 Task: Create a due date automation trigger when advanced on, on the monday of the week before a card is due add basic without the blue label at 11:00 AM.
Action: Mouse moved to (1009, 76)
Screenshot: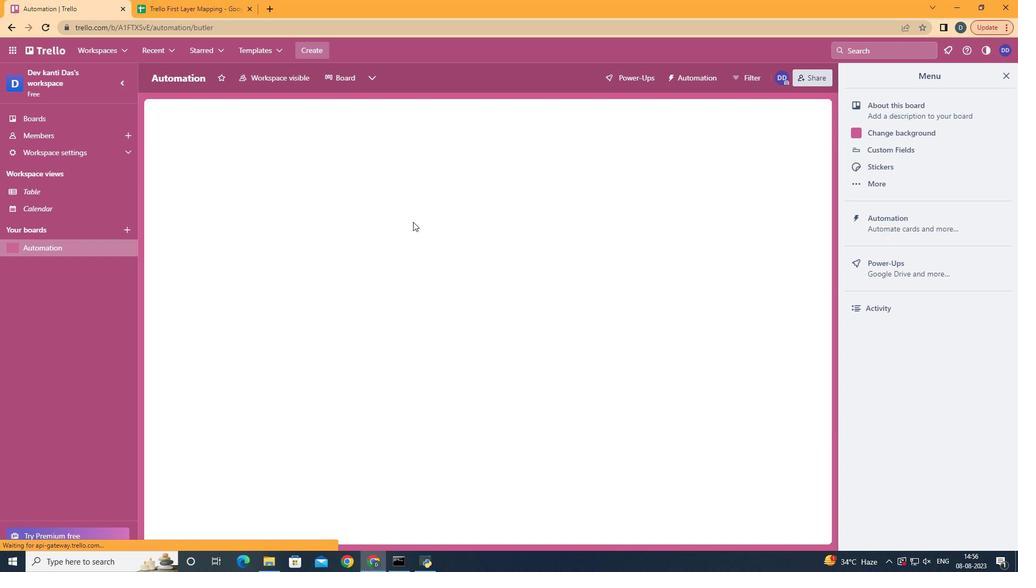 
Action: Mouse pressed left at (1009, 76)
Screenshot: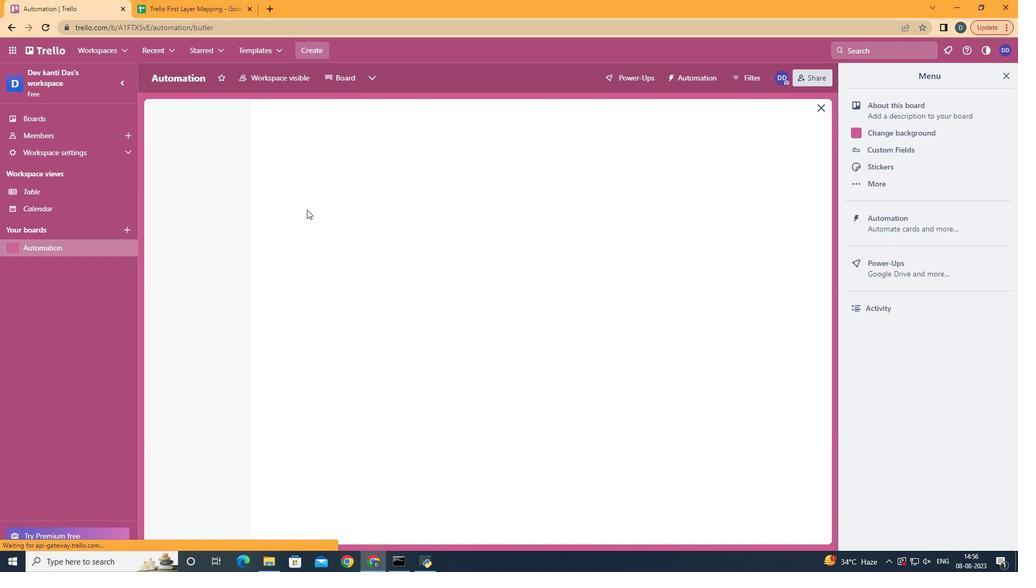 
Action: Mouse moved to (927, 229)
Screenshot: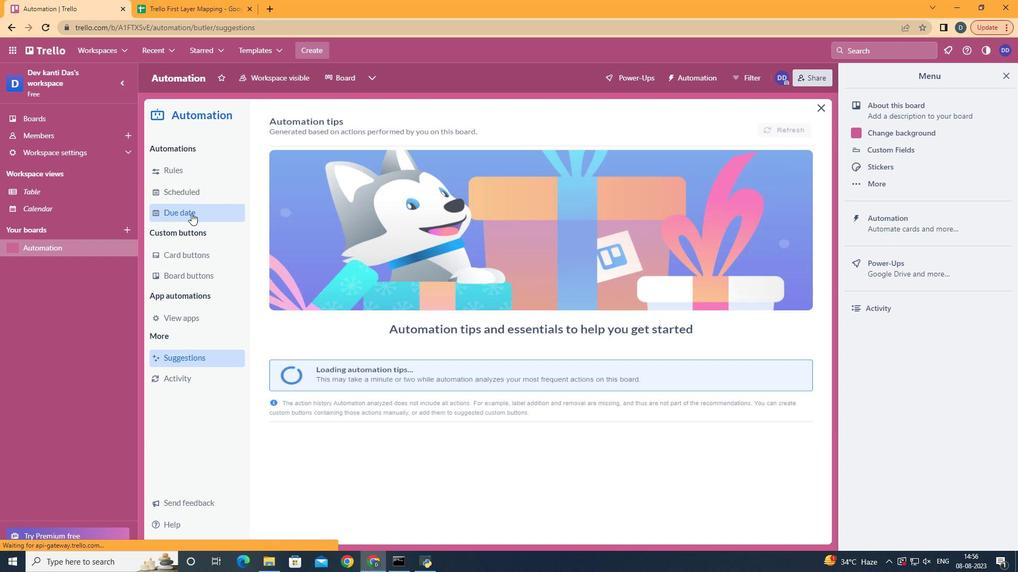 
Action: Mouse pressed left at (927, 229)
Screenshot: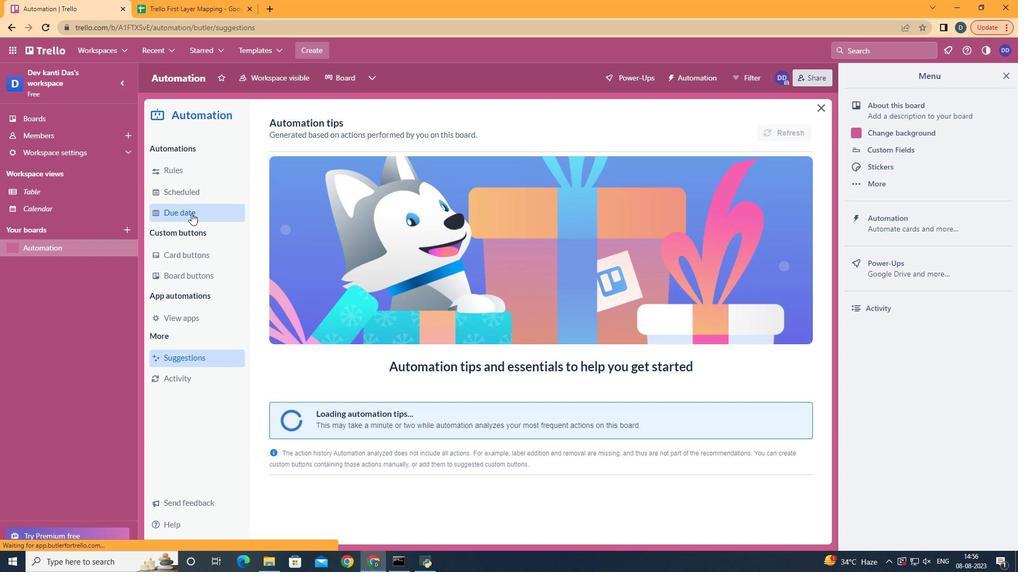 
Action: Mouse moved to (175, 208)
Screenshot: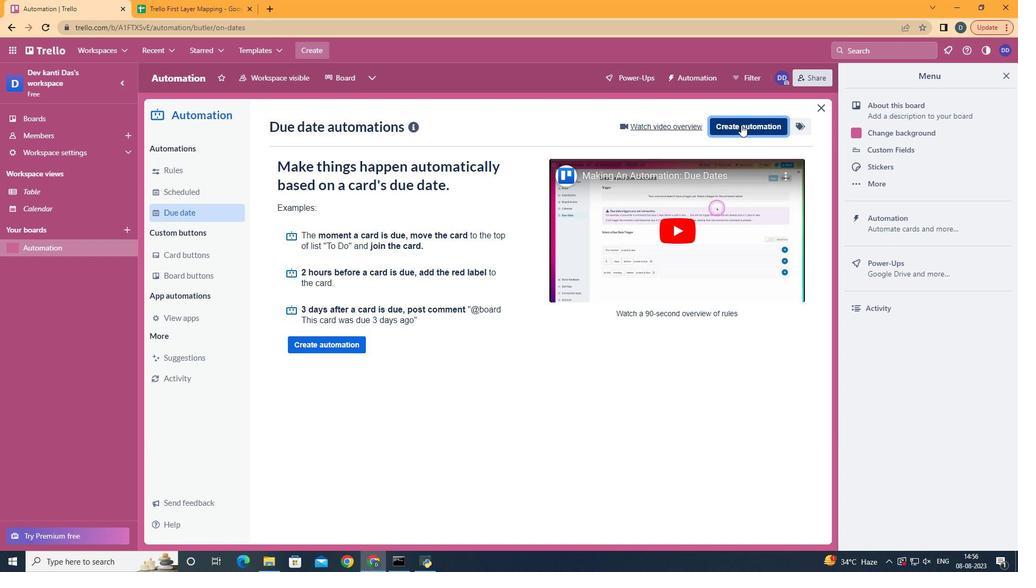 
Action: Mouse pressed left at (175, 208)
Screenshot: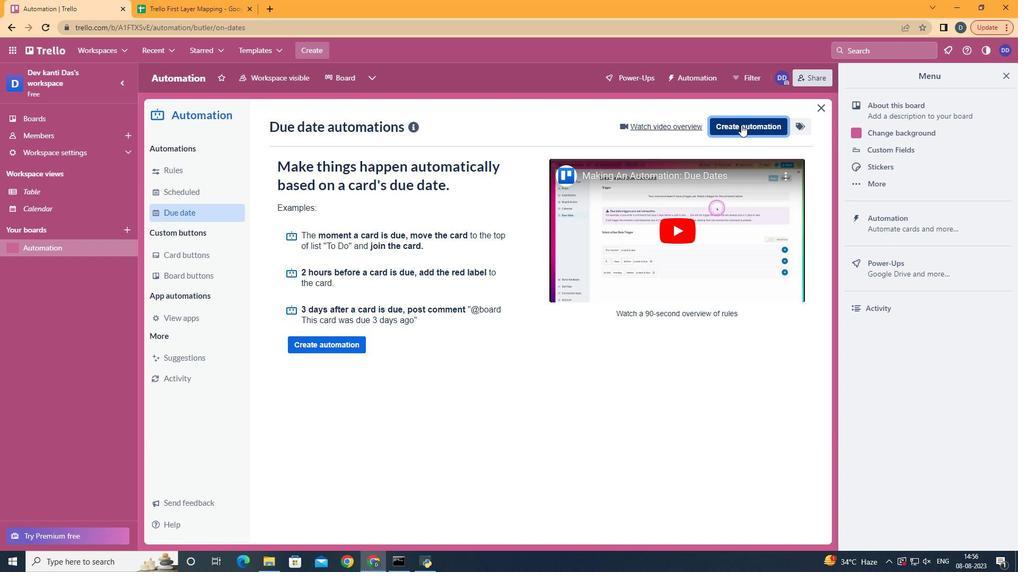 
Action: Mouse moved to (753, 126)
Screenshot: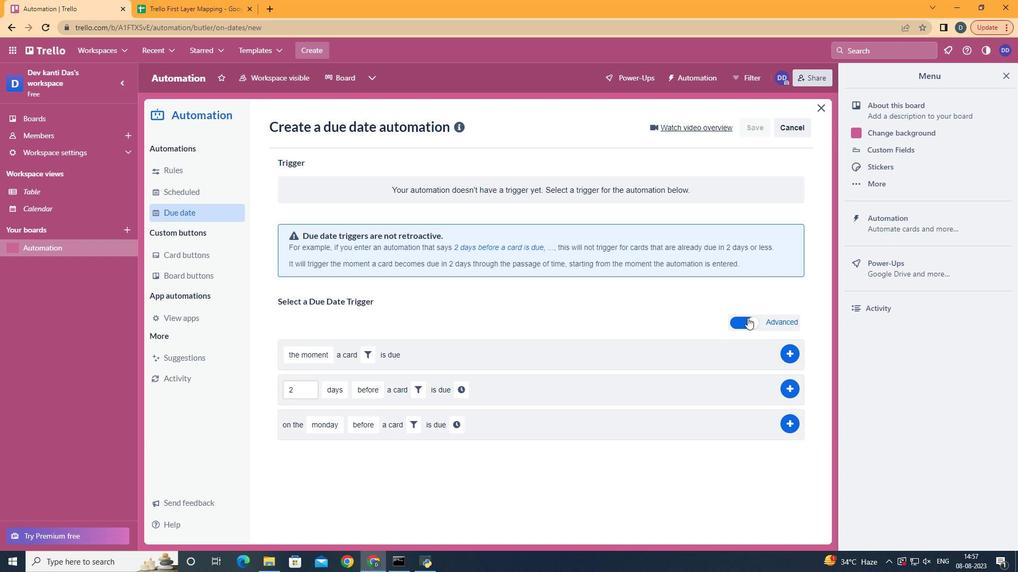 
Action: Mouse pressed left at (753, 126)
Screenshot: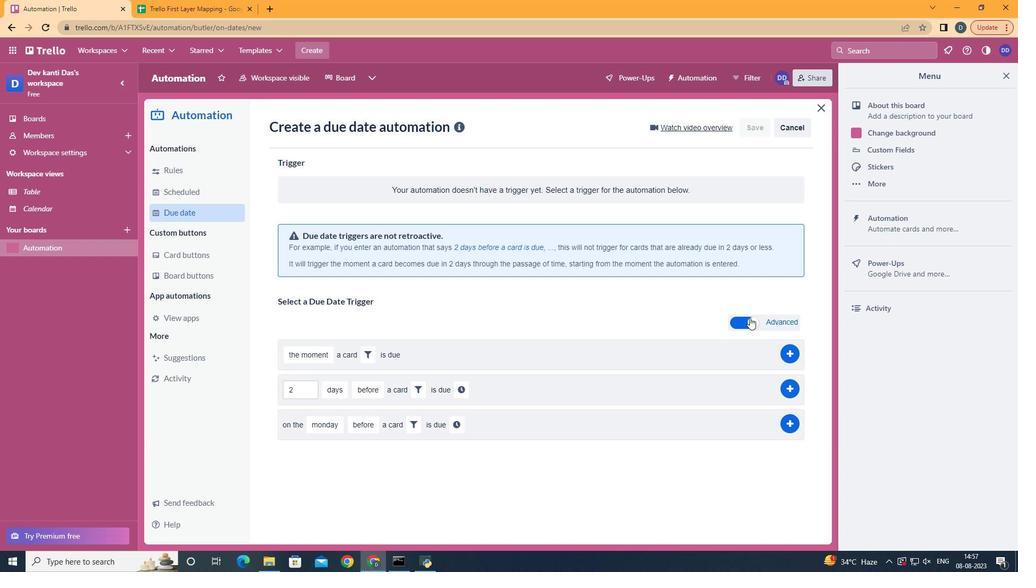 
Action: Mouse moved to (547, 228)
Screenshot: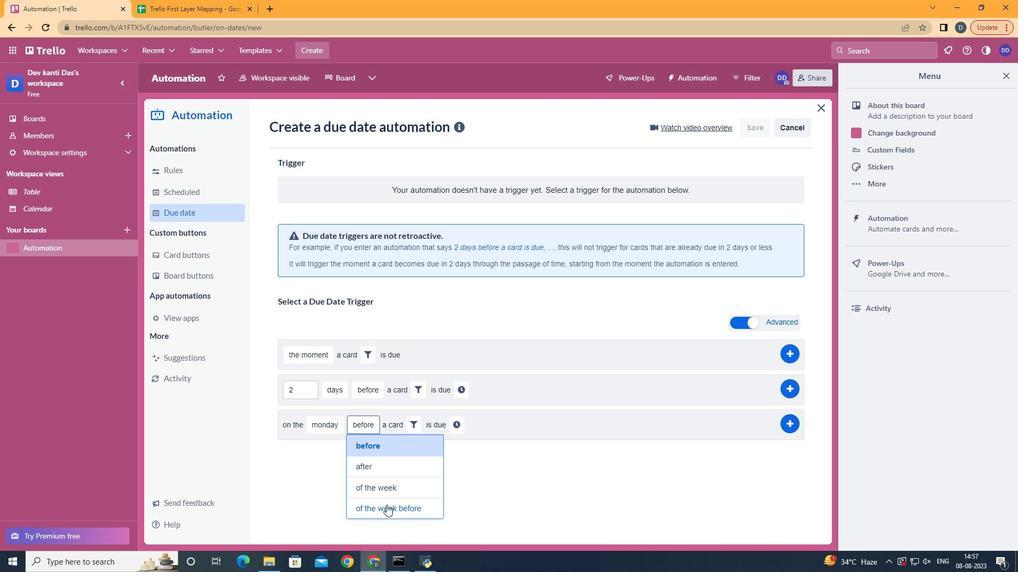 
Action: Mouse pressed left at (547, 228)
Screenshot: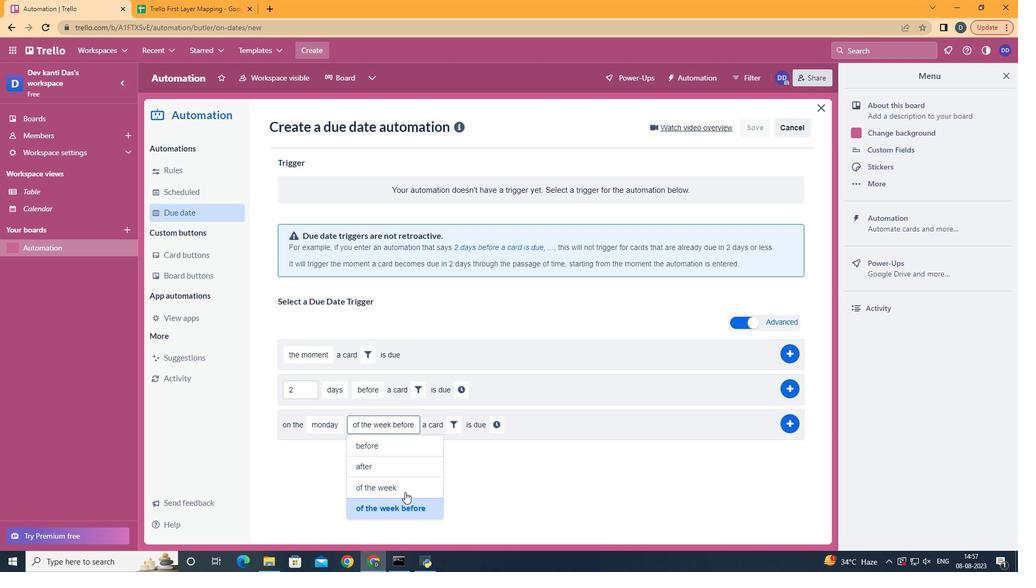 
Action: Mouse moved to (343, 277)
Screenshot: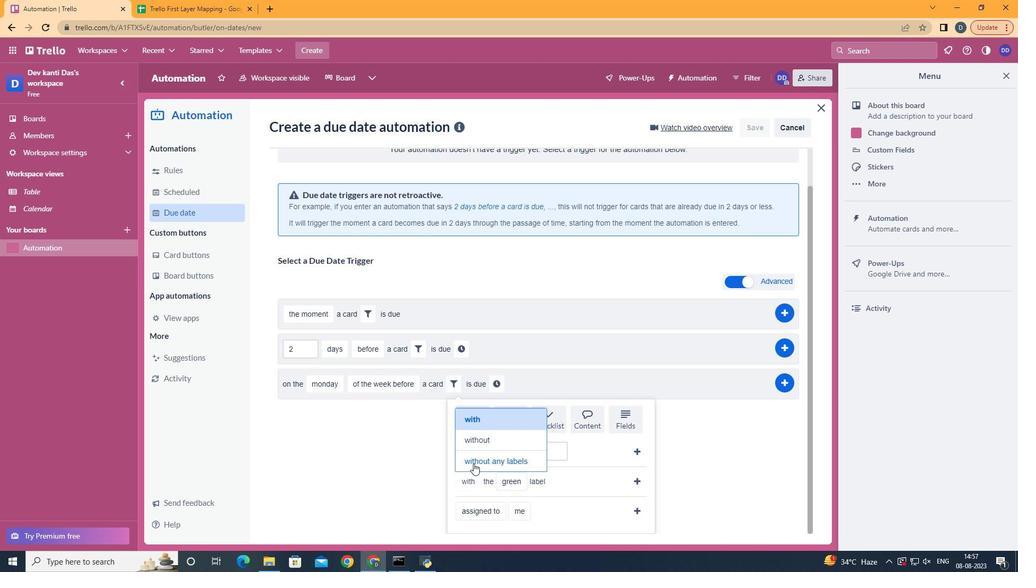 
Action: Mouse pressed left at (343, 277)
Screenshot: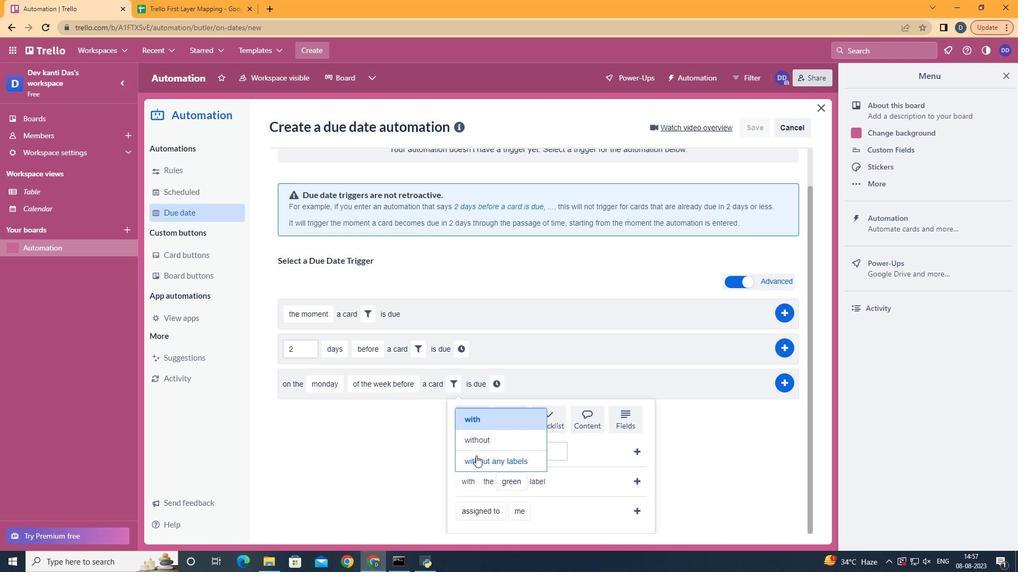 
Action: Mouse moved to (380, 512)
Screenshot: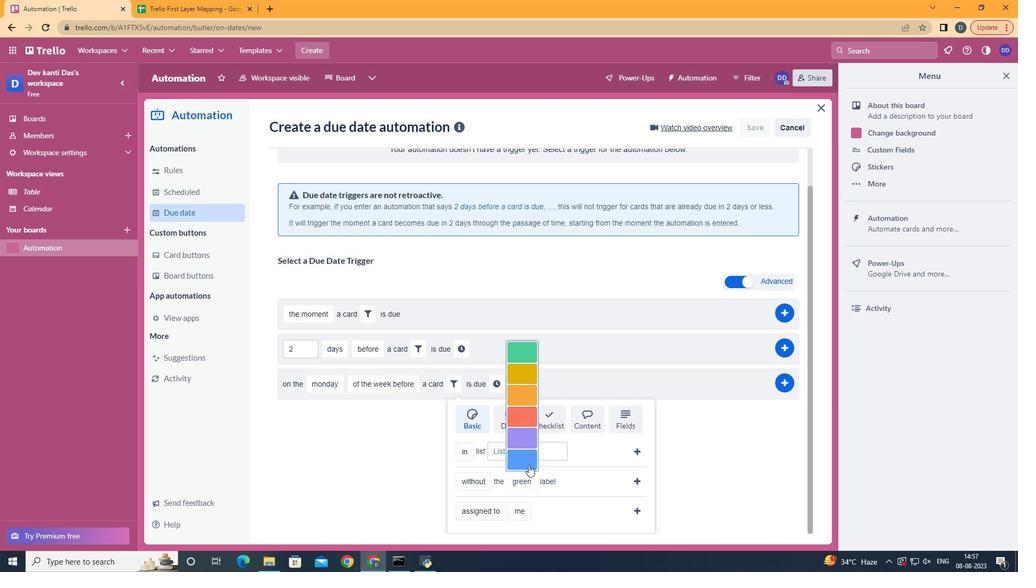 
Action: Mouse pressed left at (380, 512)
Screenshot: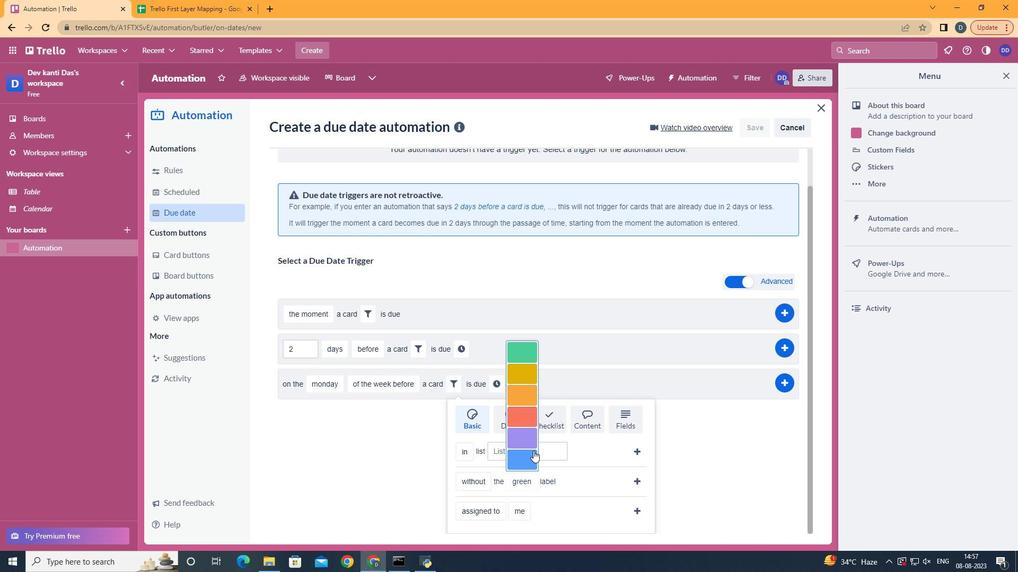 
Action: Mouse moved to (449, 426)
Screenshot: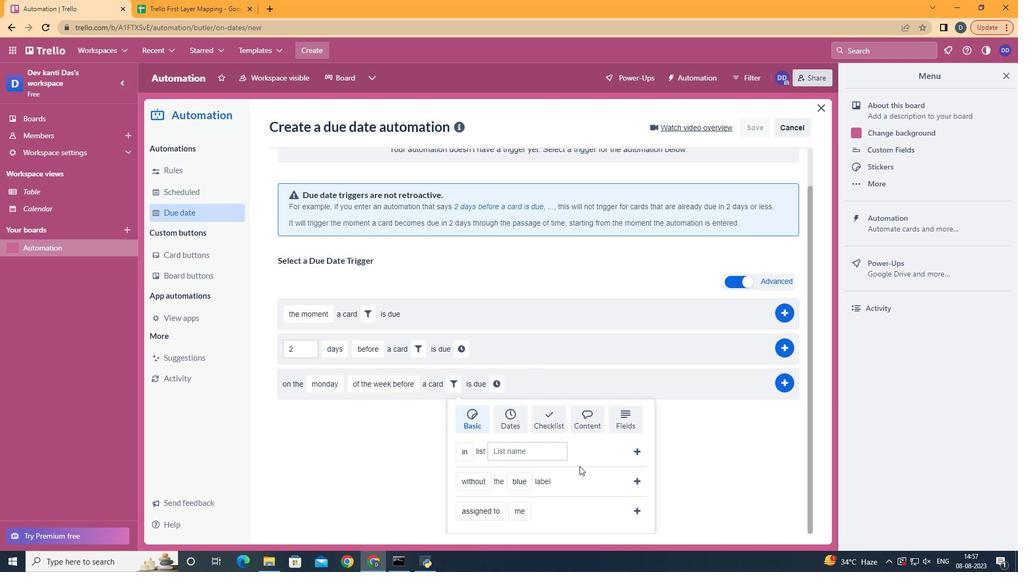 
Action: Mouse pressed left at (449, 426)
Screenshot: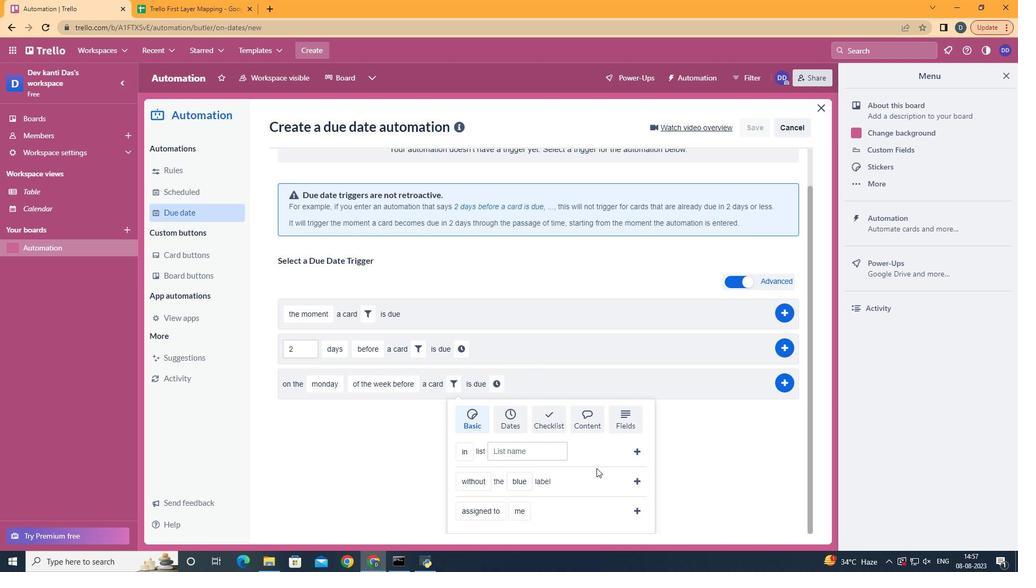 
Action: Mouse moved to (486, 471)
Screenshot: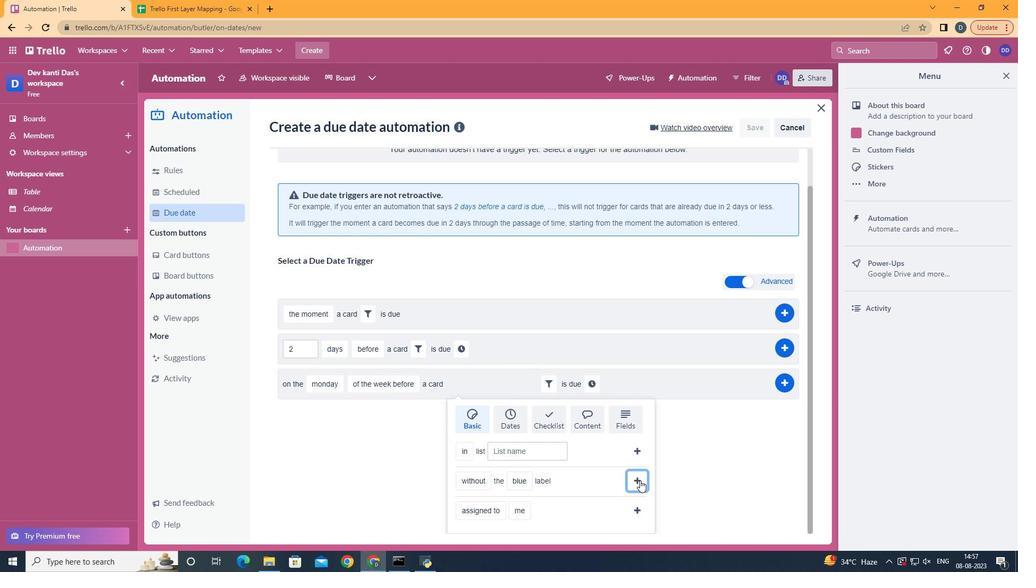 
Action: Mouse scrolled (486, 470) with delta (0, 0)
Screenshot: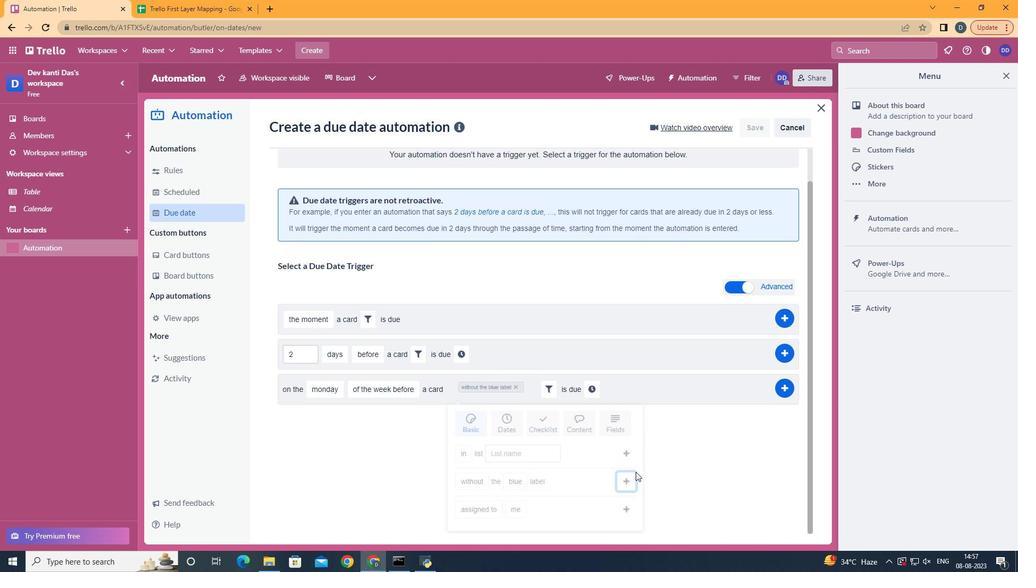 
Action: Mouse scrolled (486, 470) with delta (0, 0)
Screenshot: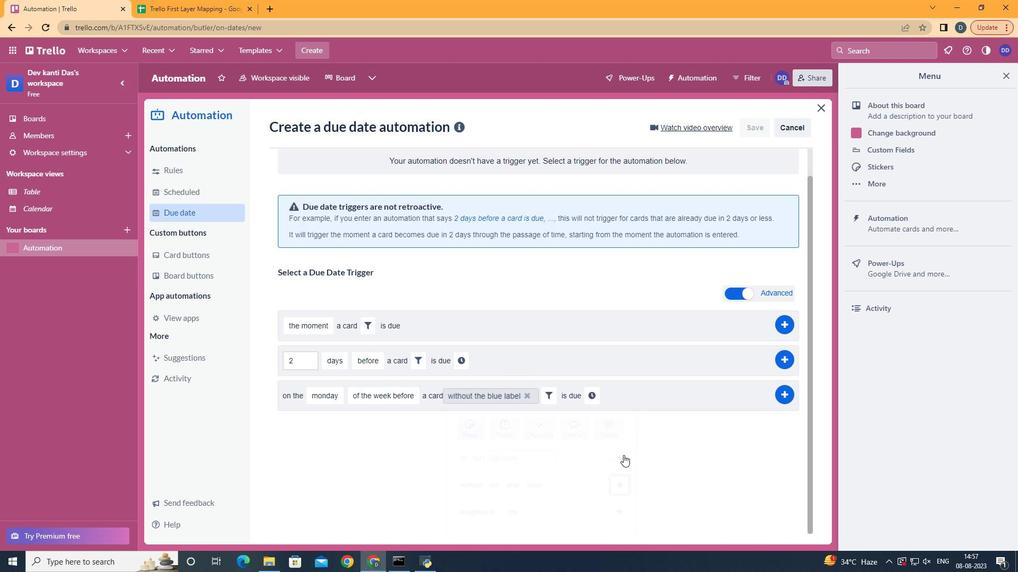 
Action: Mouse moved to (481, 435)
Screenshot: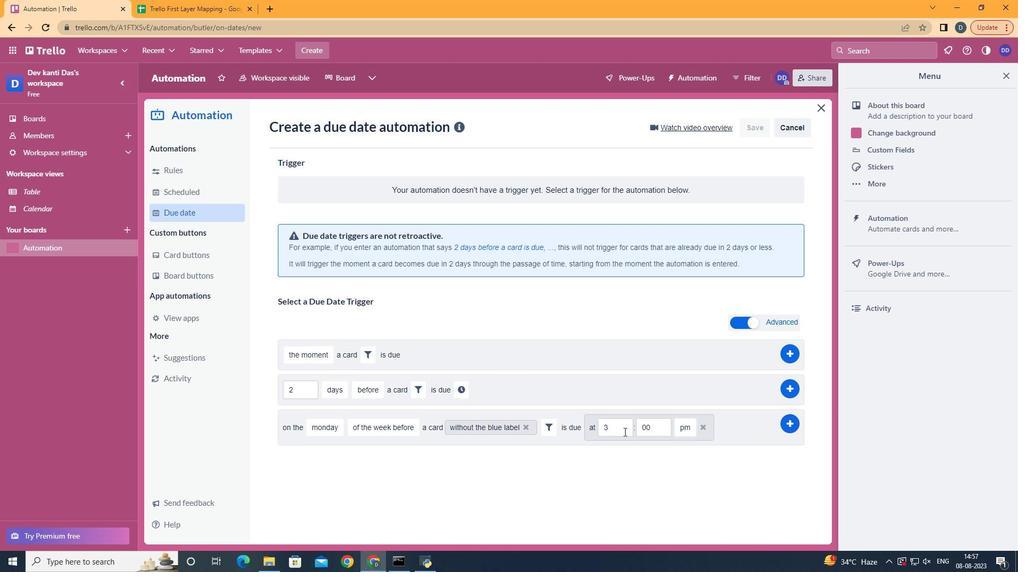 
Action: Mouse pressed left at (481, 435)
Screenshot: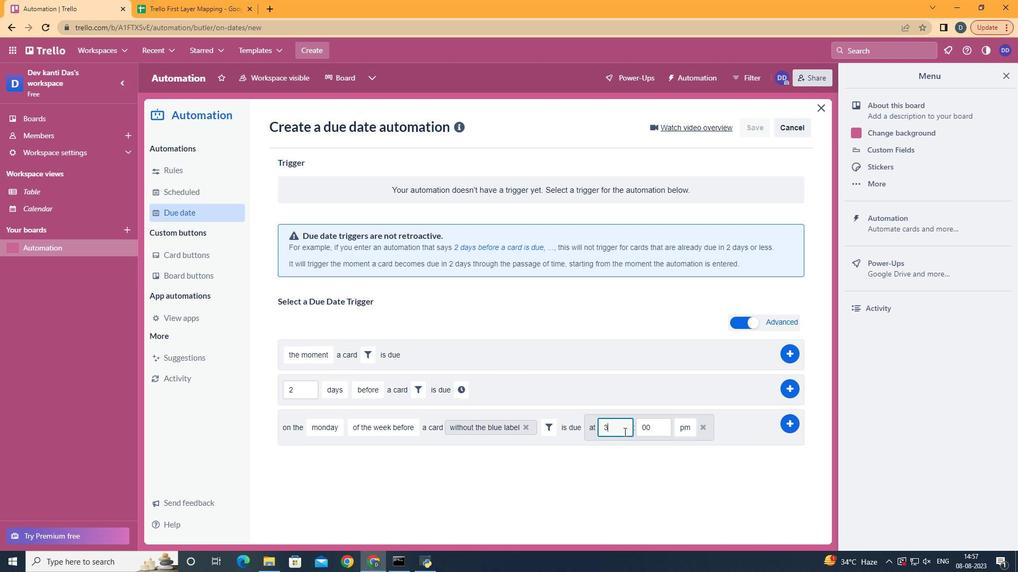 
Action: Mouse moved to (523, 375)
Screenshot: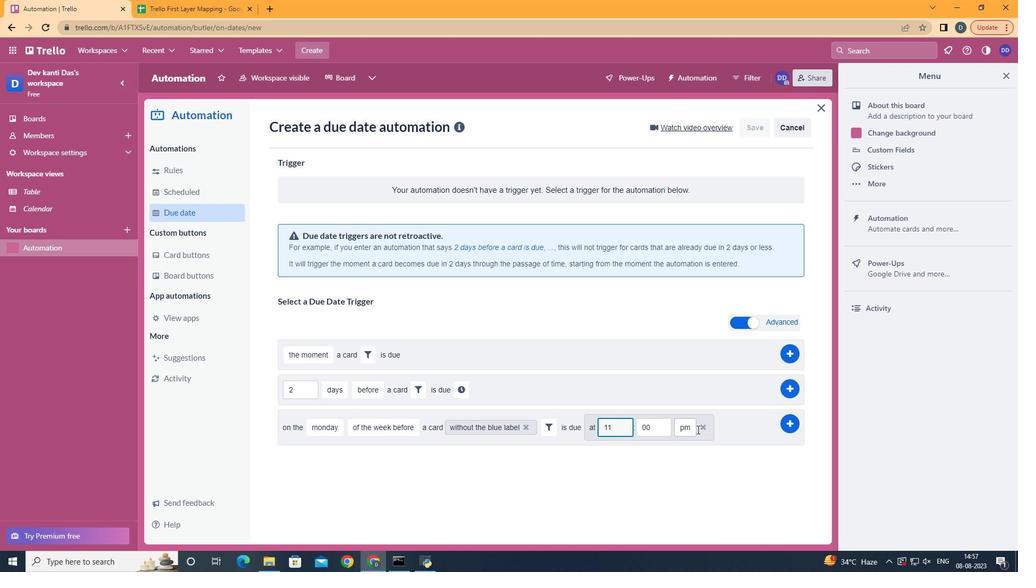 
Action: Mouse pressed left at (523, 375)
Screenshot: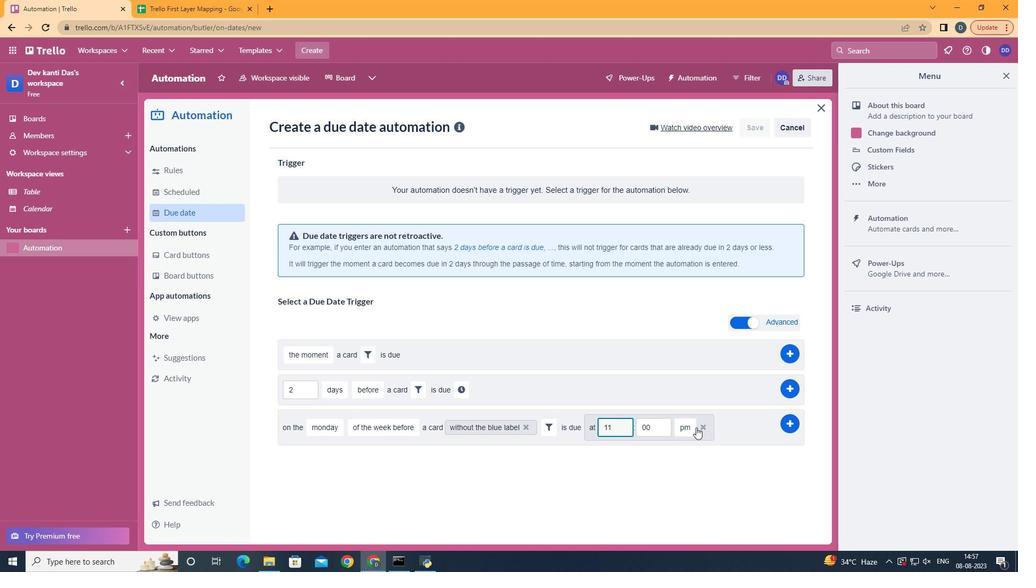 
Action: Mouse moved to (633, 486)
Screenshot: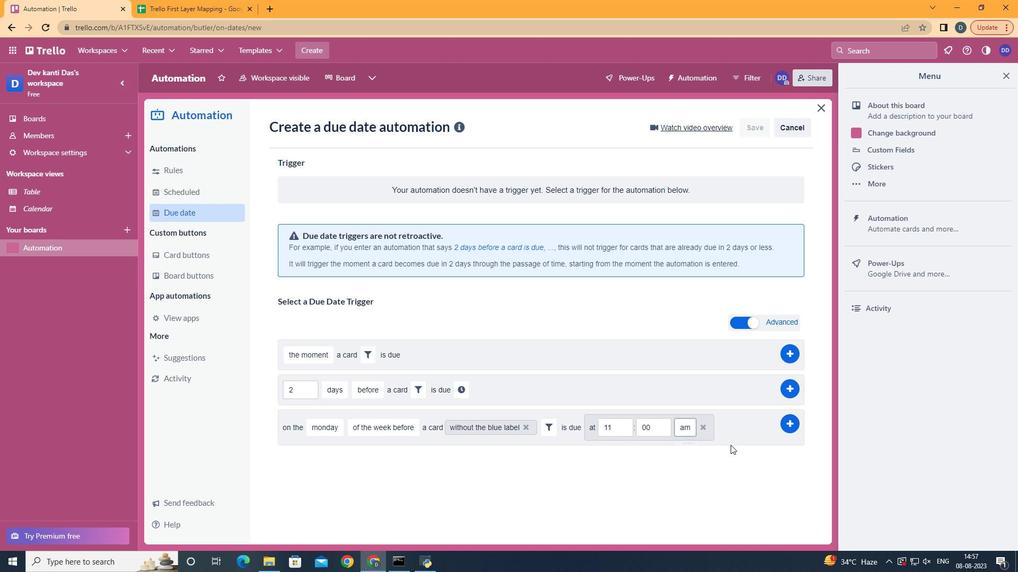 
Action: Mouse pressed left at (633, 486)
Screenshot: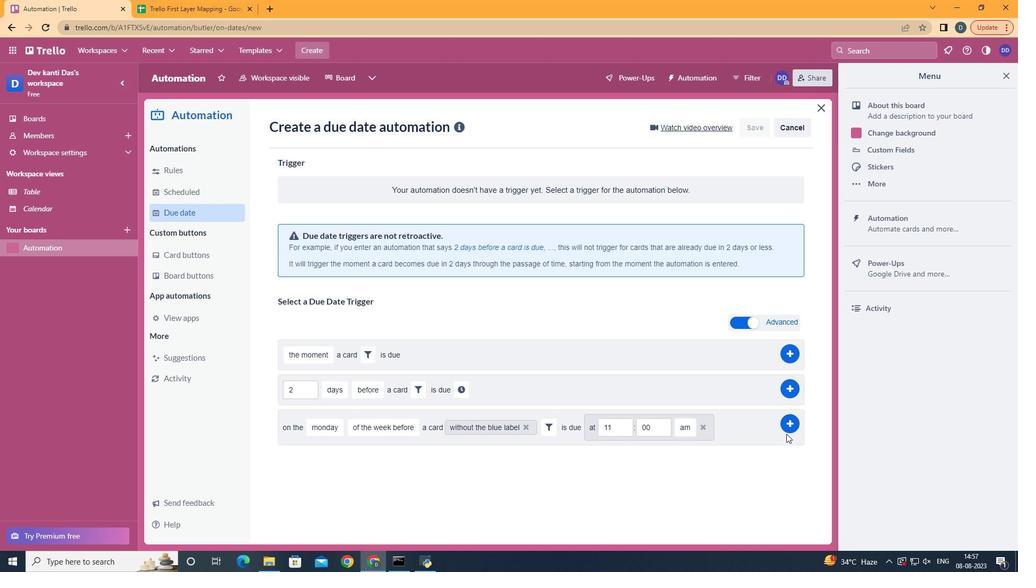 
Action: Mouse moved to (595, 427)
Screenshot: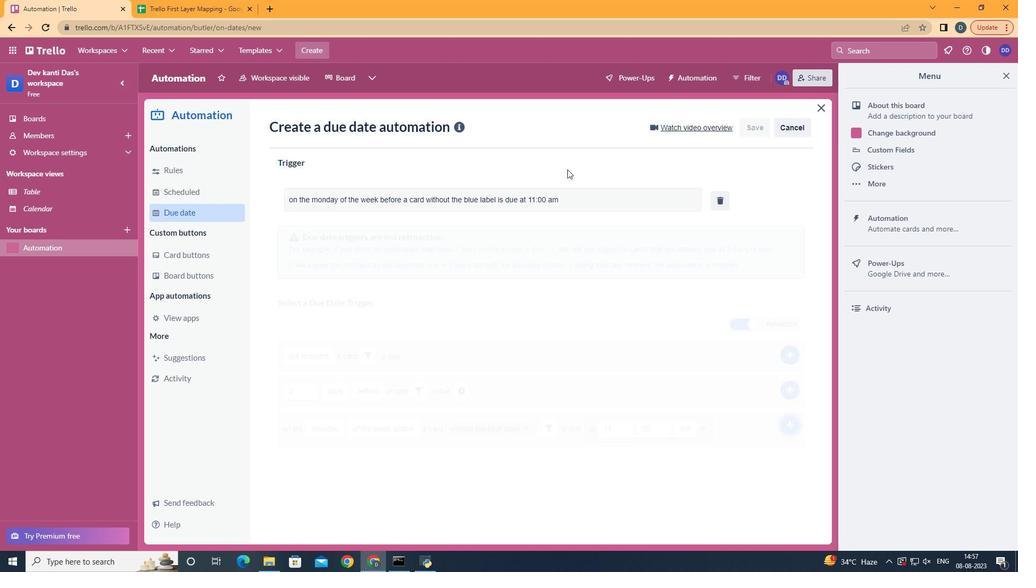 
Action: Mouse pressed left at (595, 427)
Screenshot: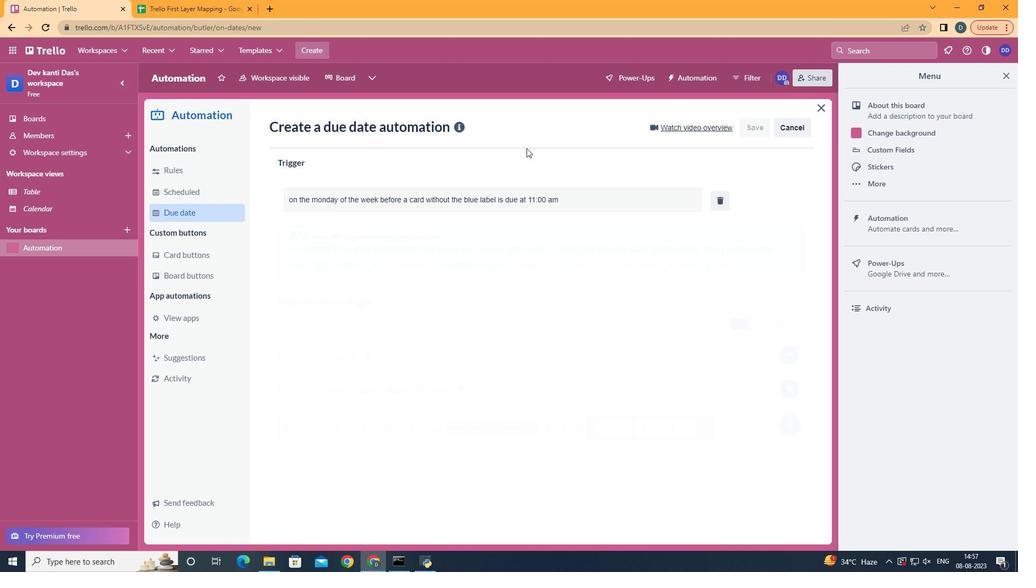 
Action: Mouse moved to (624, 427)
Screenshot: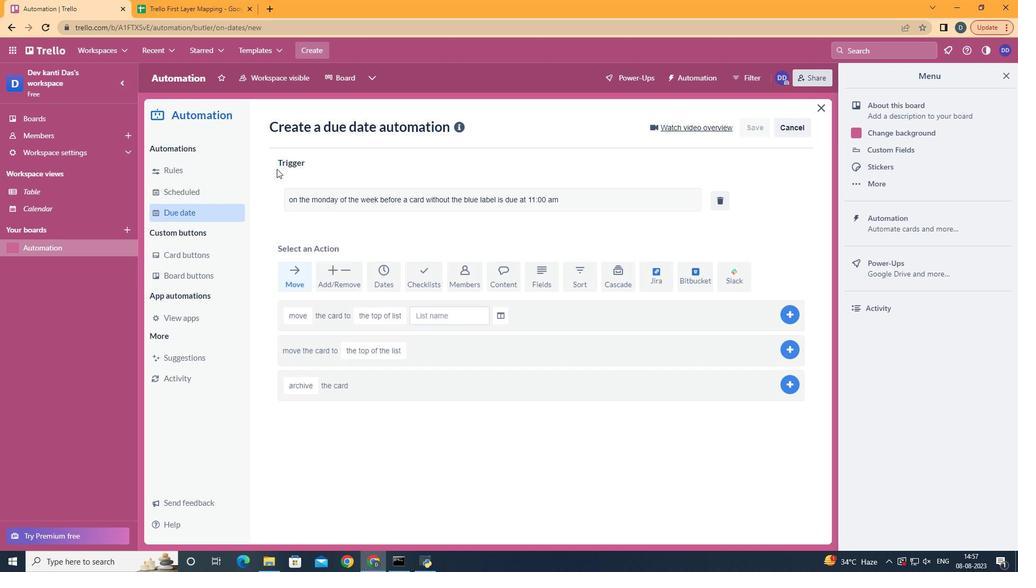 
Action: Mouse pressed left at (624, 427)
Screenshot: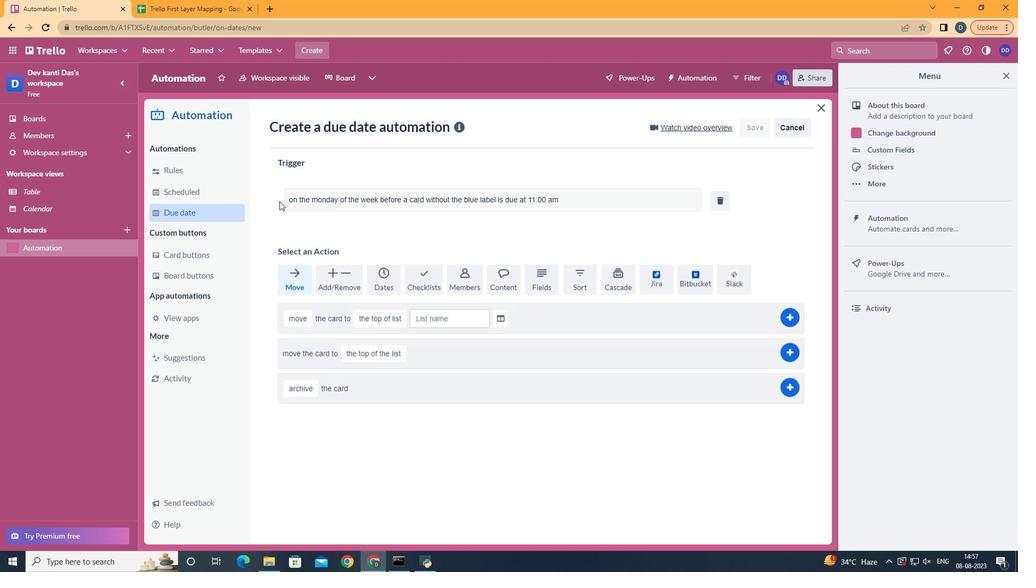 
Action: Key pressed <Key.backspace>11
Screenshot: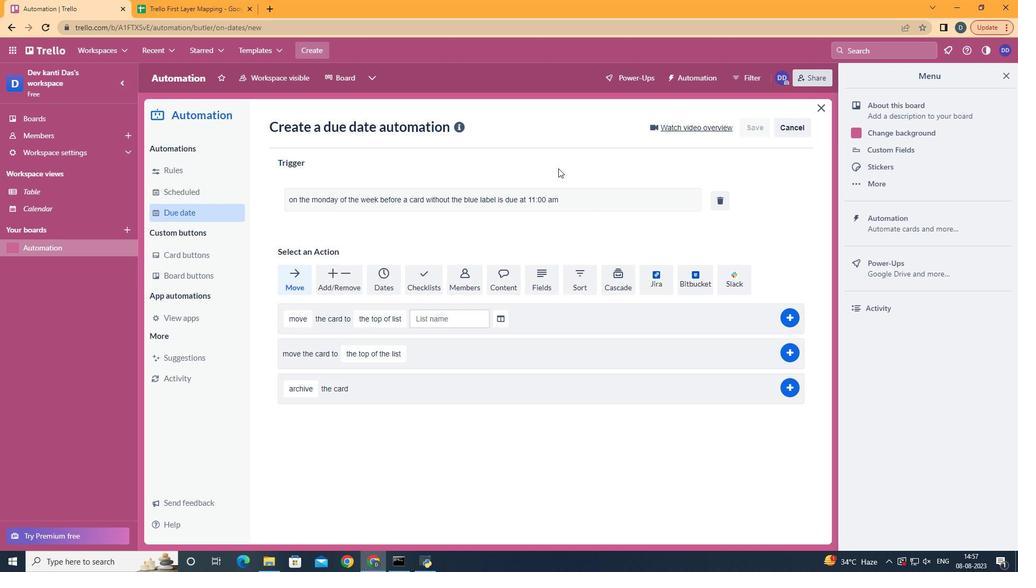 
Action: Mouse moved to (666, 426)
Screenshot: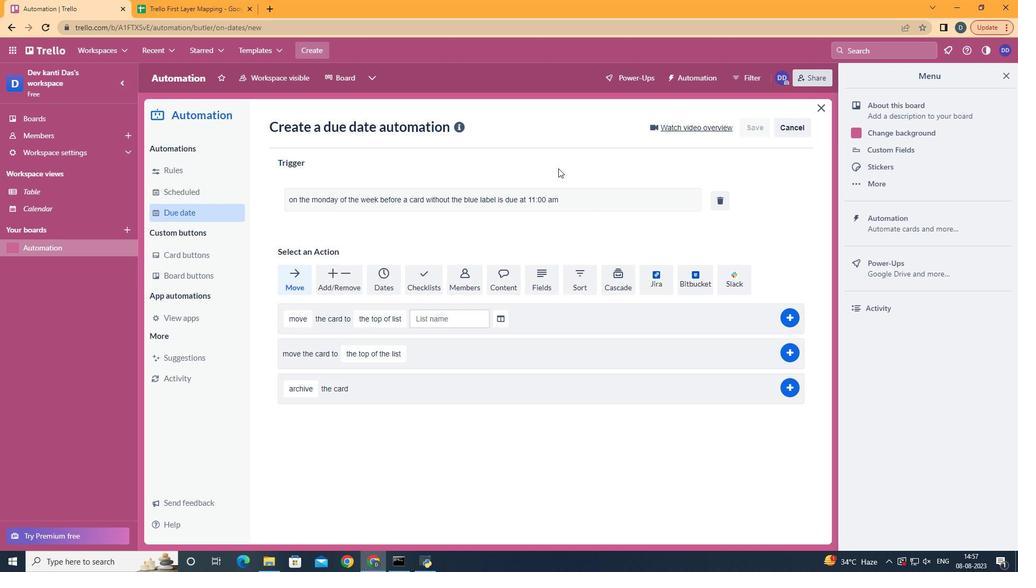 
Action: Mouse pressed left at (666, 426)
Screenshot: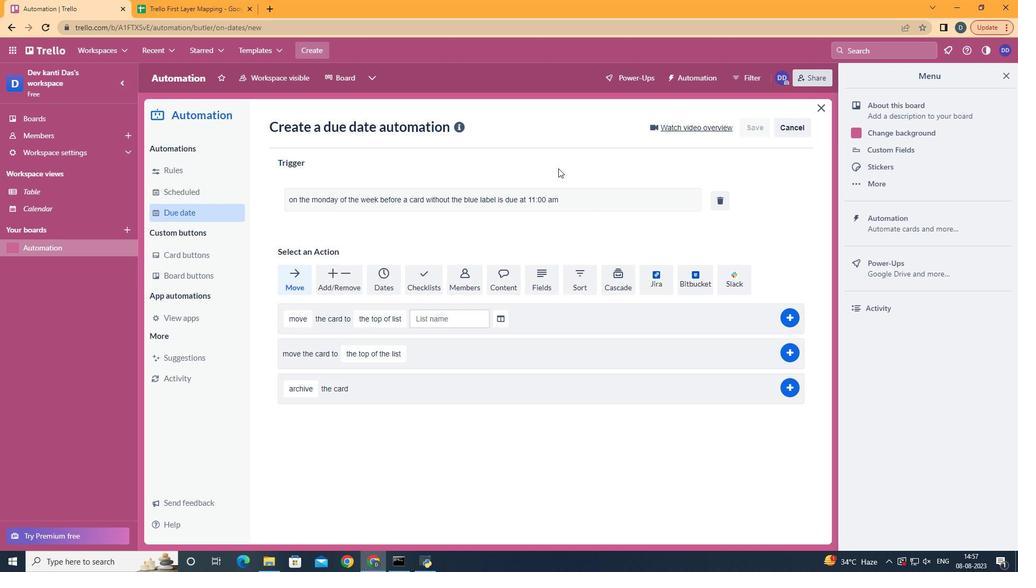 
Action: Key pressed <Key.backspace><Key.backspace>00
Screenshot: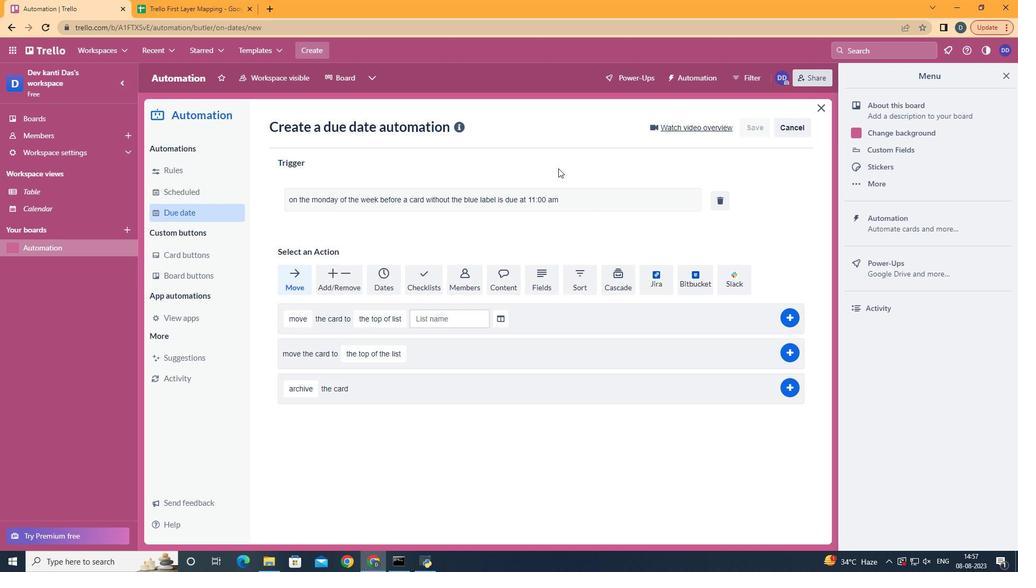 
Action: Mouse moved to (697, 446)
Screenshot: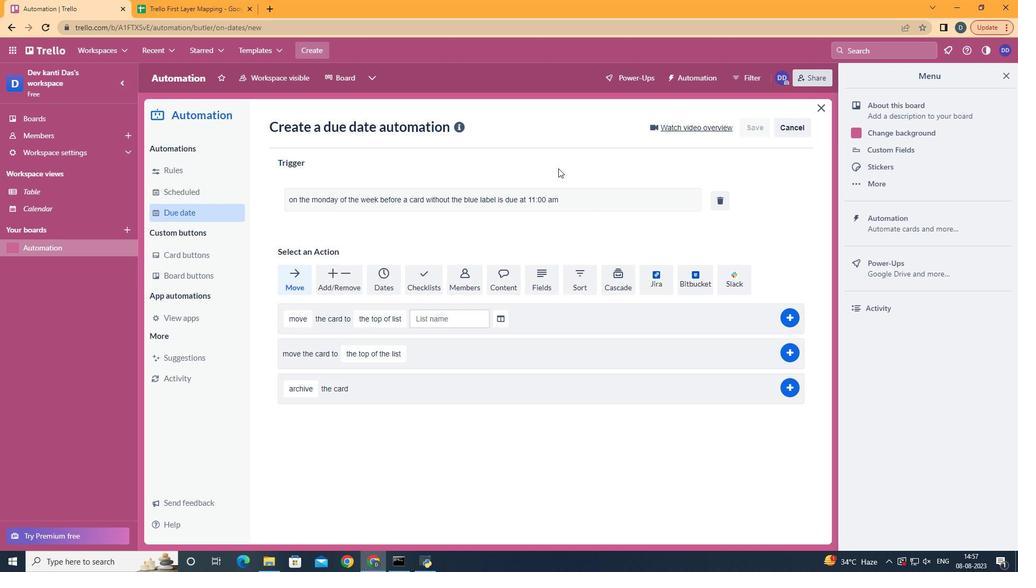 
Action: Mouse pressed left at (697, 446)
Screenshot: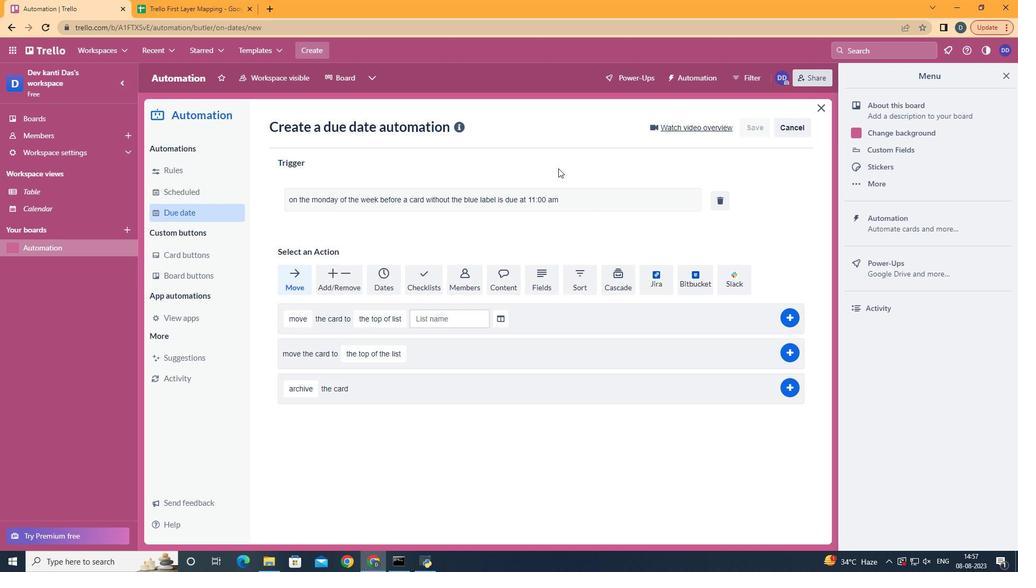 
Action: Mouse moved to (788, 420)
Screenshot: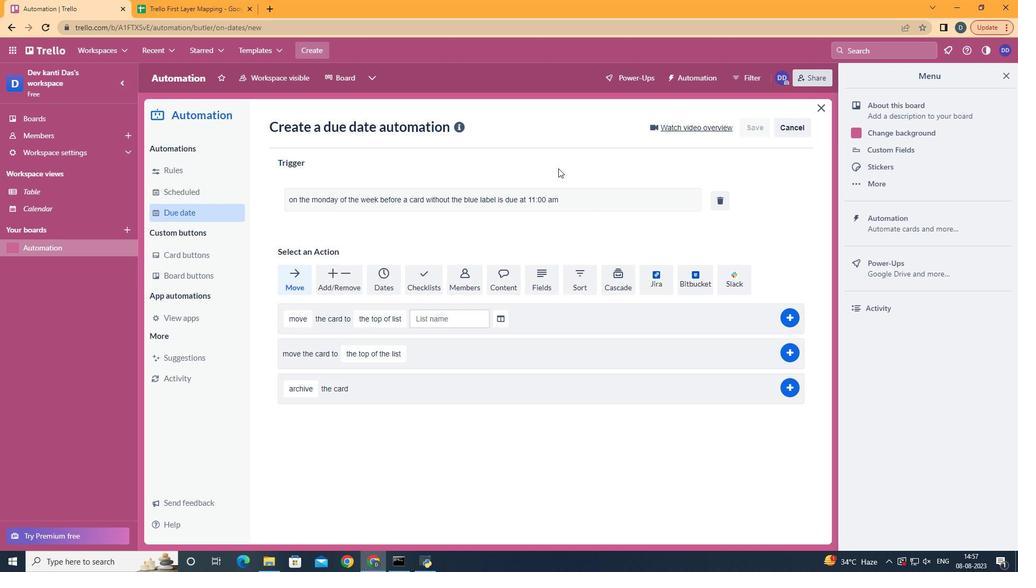 
Action: Mouse pressed left at (788, 420)
Screenshot: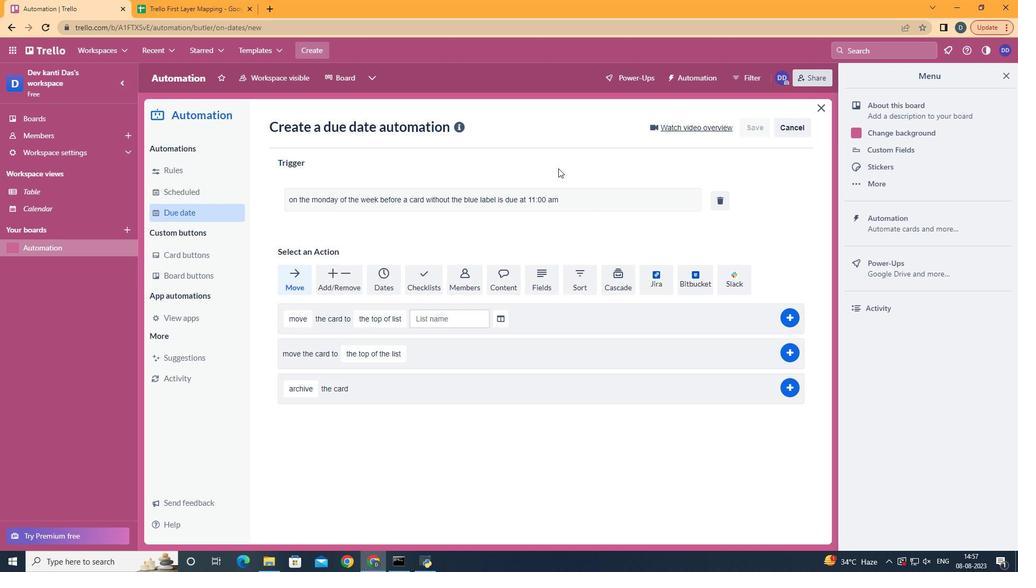 
Action: Mouse moved to (1007, 78)
Screenshot: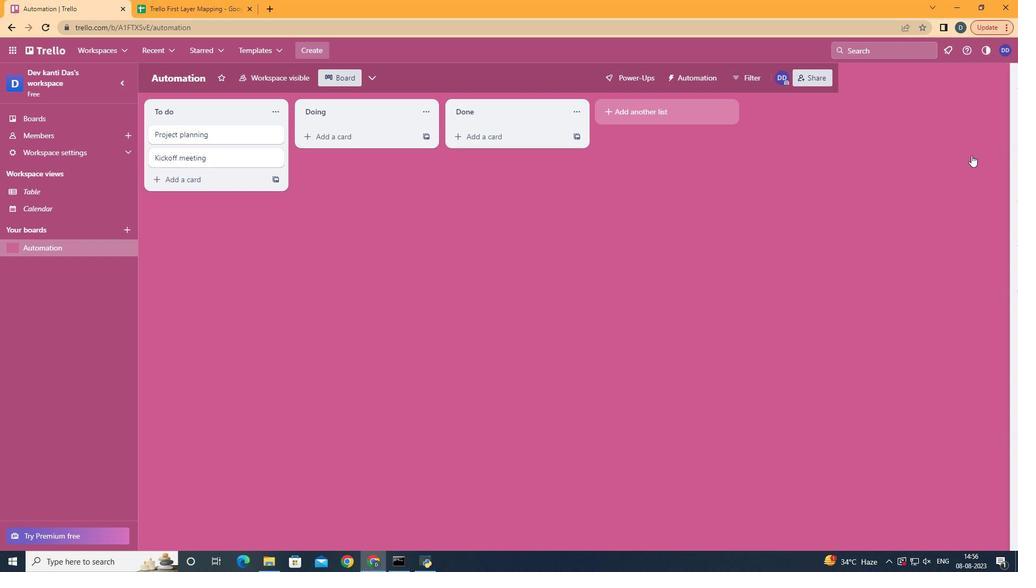 
Action: Mouse pressed left at (1007, 78)
Screenshot: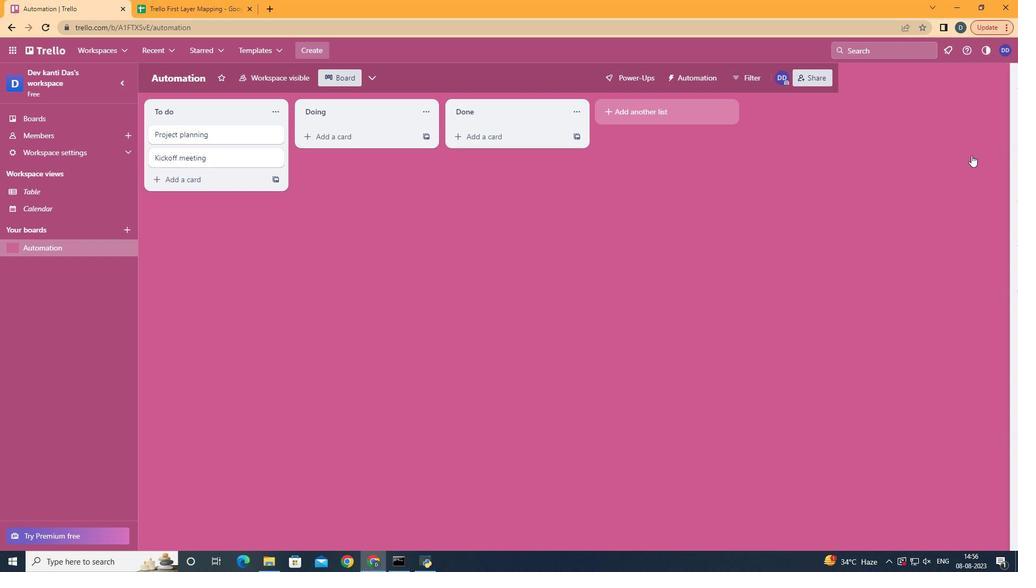 
Action: Mouse moved to (947, 225)
Screenshot: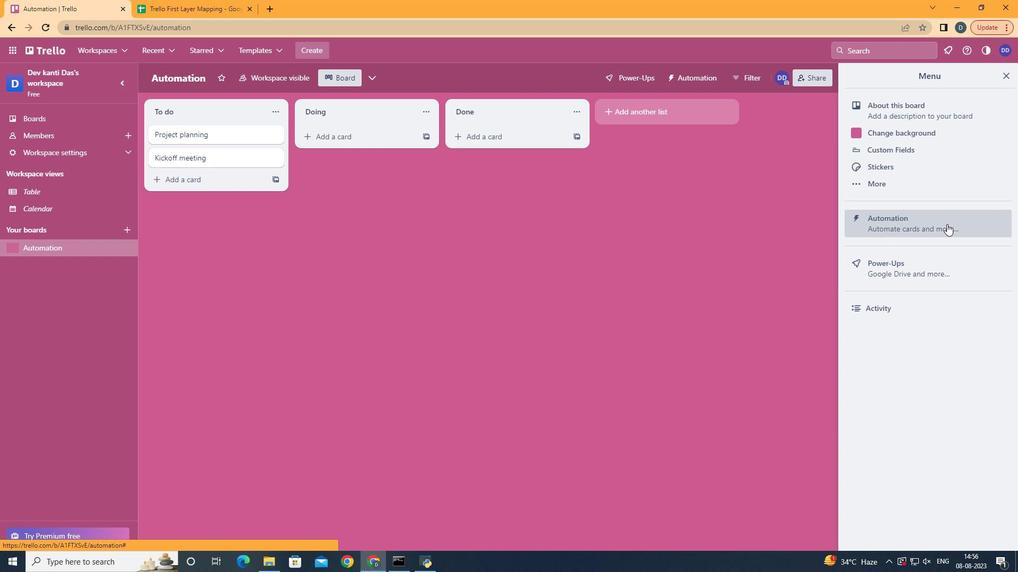 
Action: Mouse pressed left at (947, 225)
Screenshot: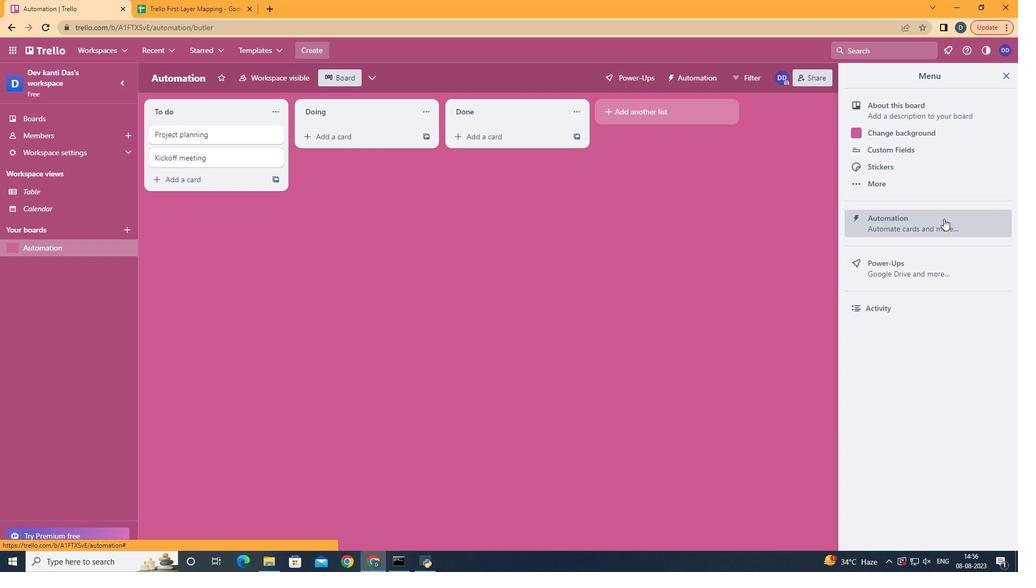 
Action: Mouse moved to (191, 213)
Screenshot: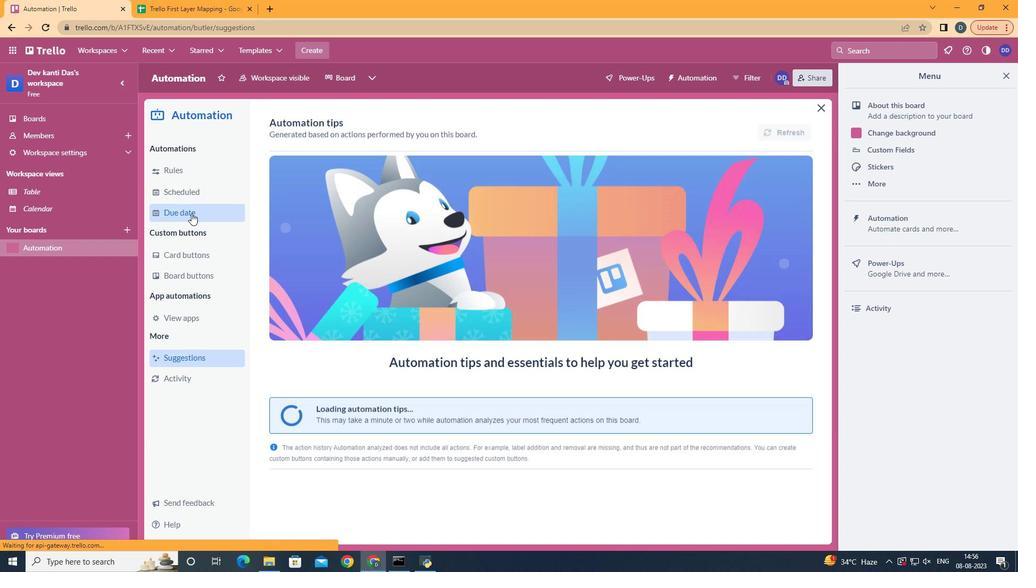 
Action: Mouse pressed left at (191, 213)
Screenshot: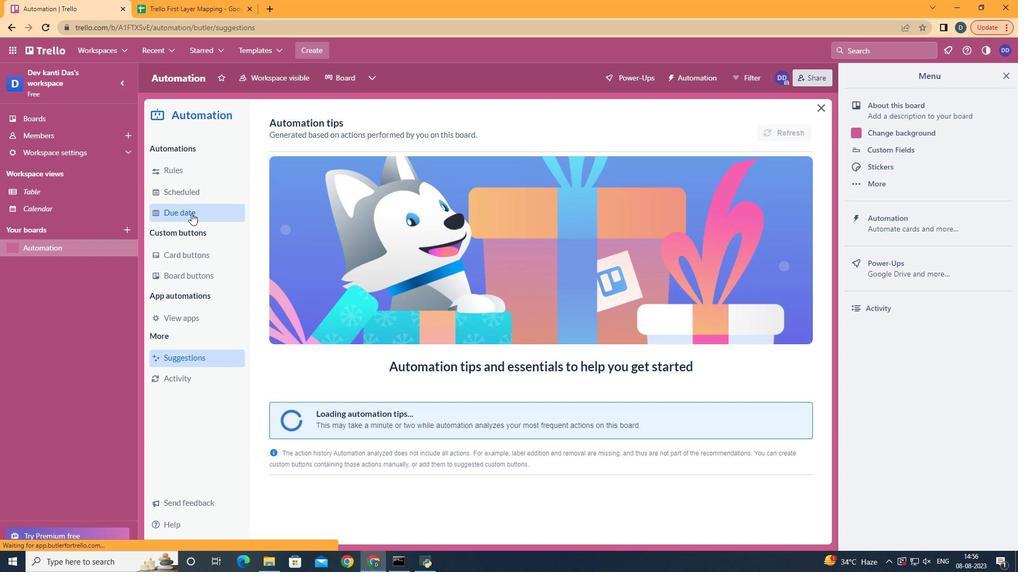 
Action: Mouse moved to (741, 125)
Screenshot: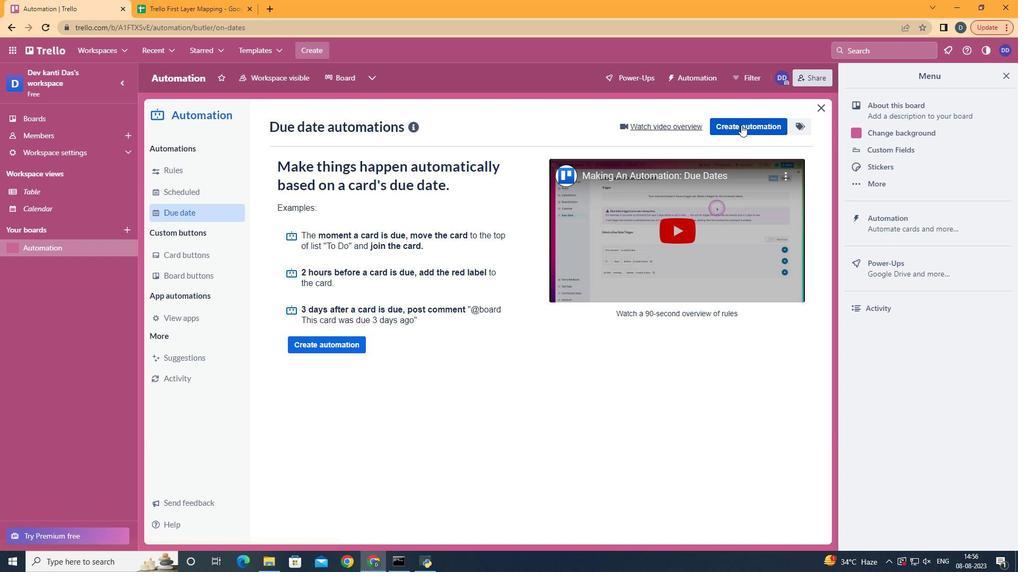 
Action: Mouse pressed left at (741, 125)
Screenshot: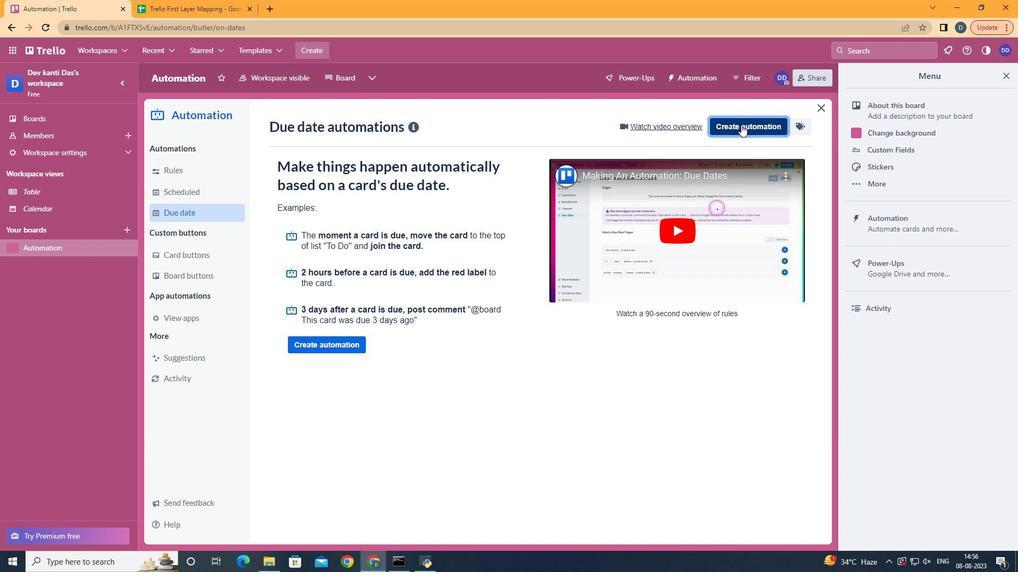 
Action: Mouse moved to (524, 234)
Screenshot: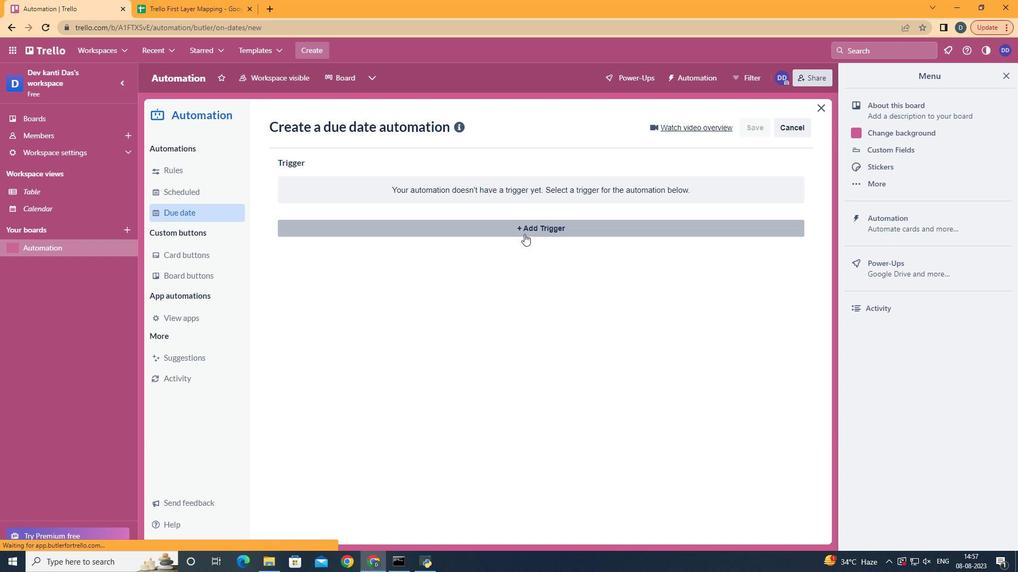 
Action: Mouse pressed left at (524, 234)
Screenshot: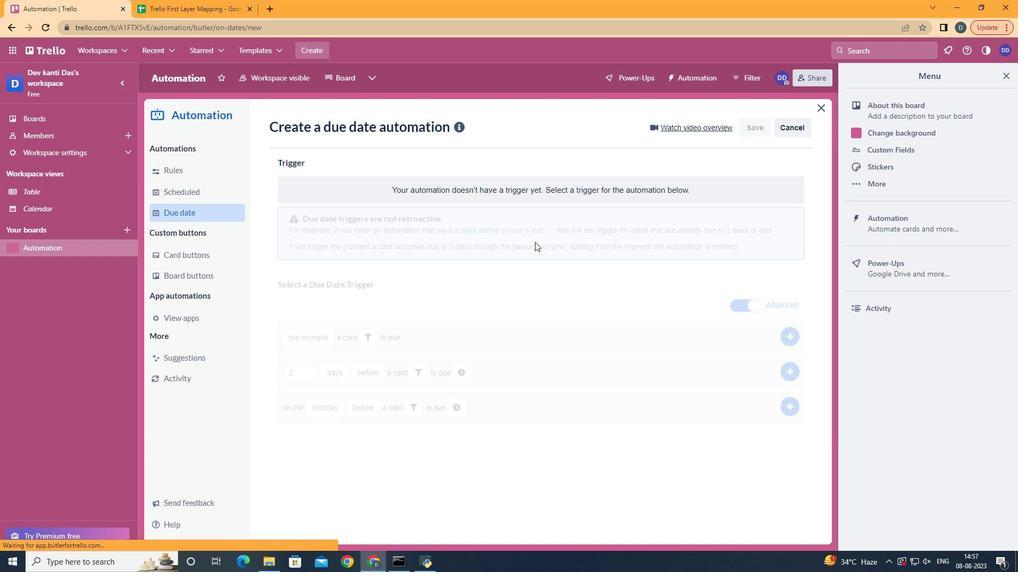 
Action: Mouse moved to (386, 505)
Screenshot: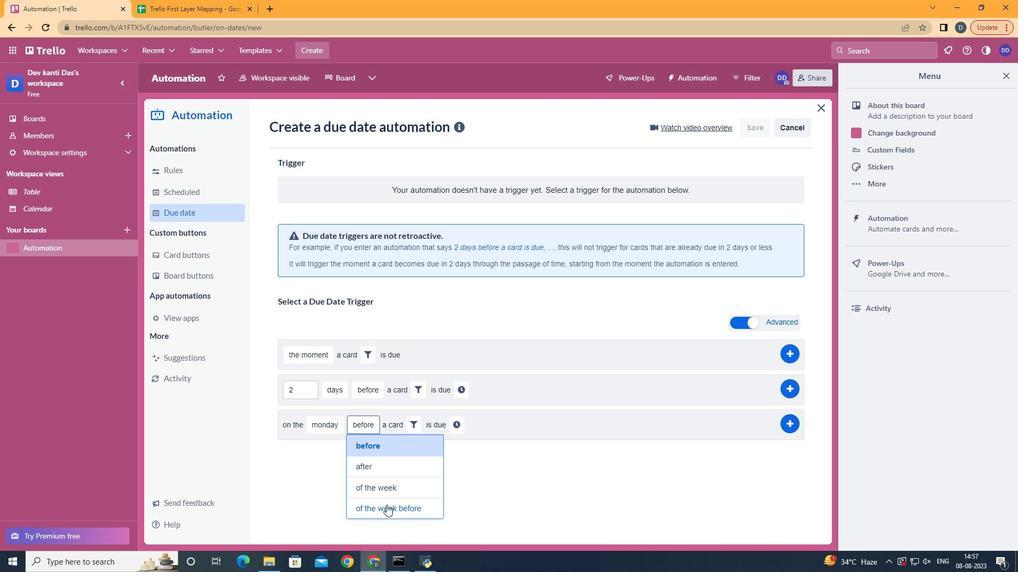 
Action: Mouse pressed left at (386, 505)
Screenshot: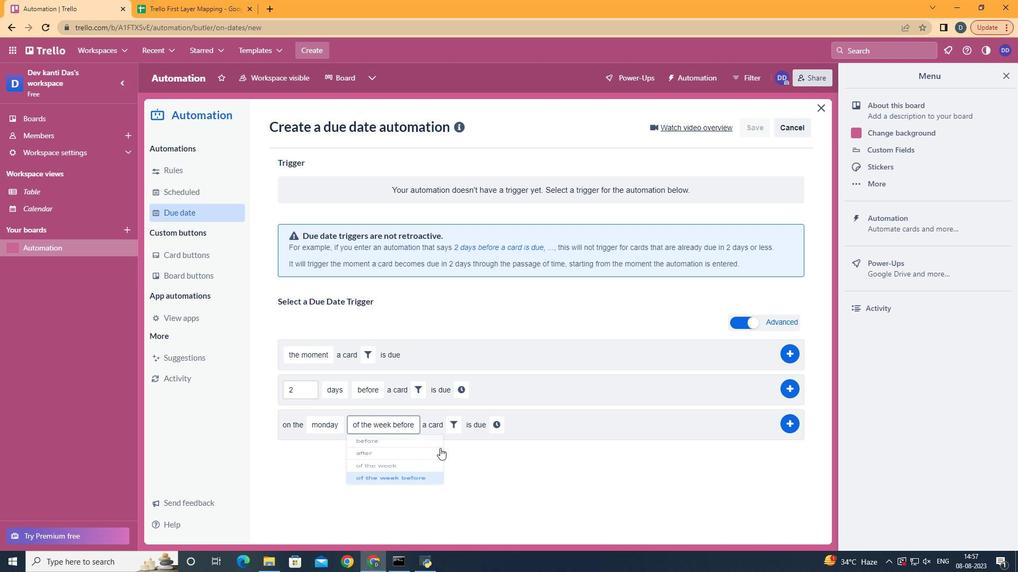 
Action: Mouse moved to (450, 425)
Screenshot: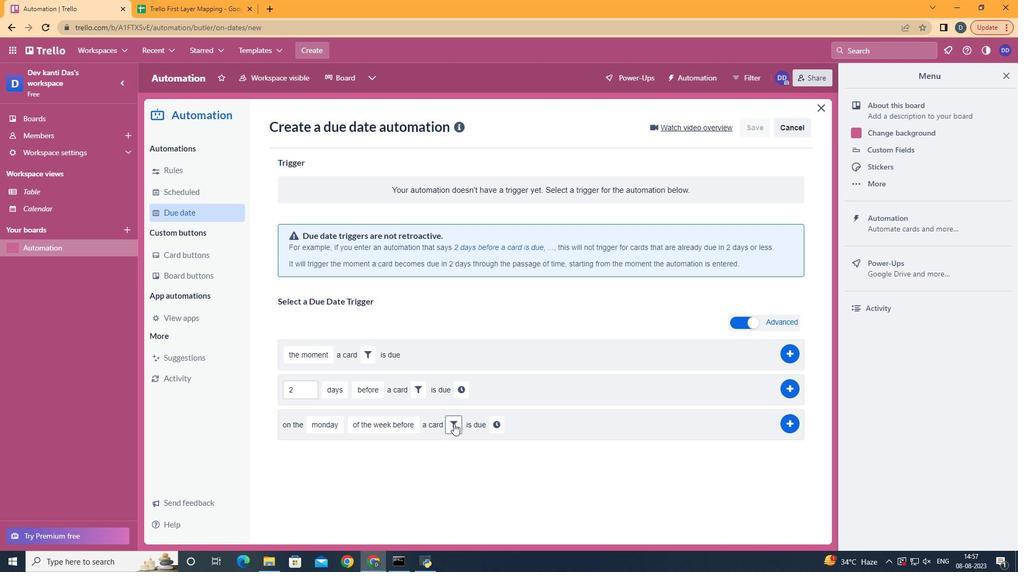 
Action: Mouse pressed left at (450, 425)
Screenshot: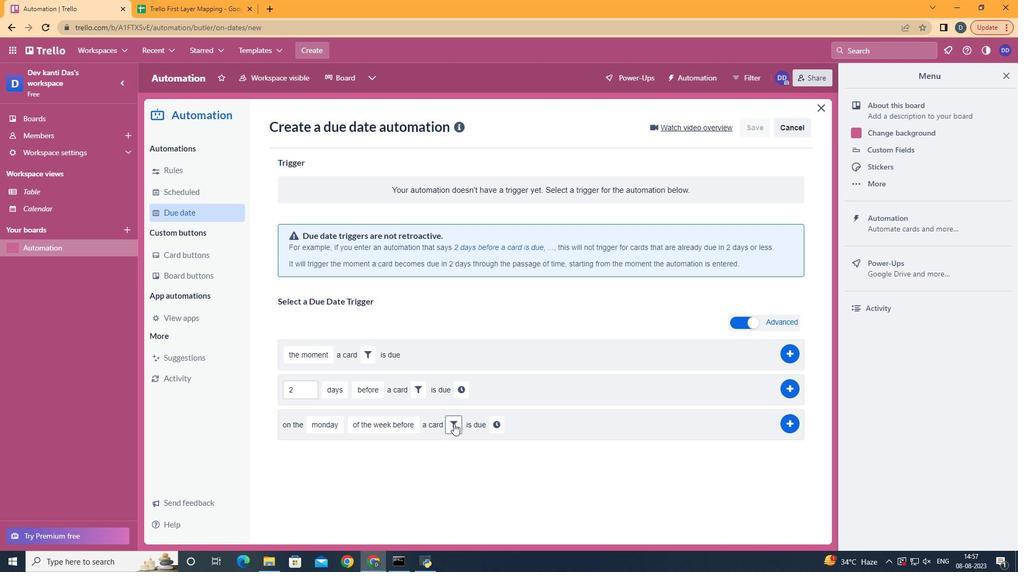 
Action: Mouse moved to (462, 451)
Screenshot: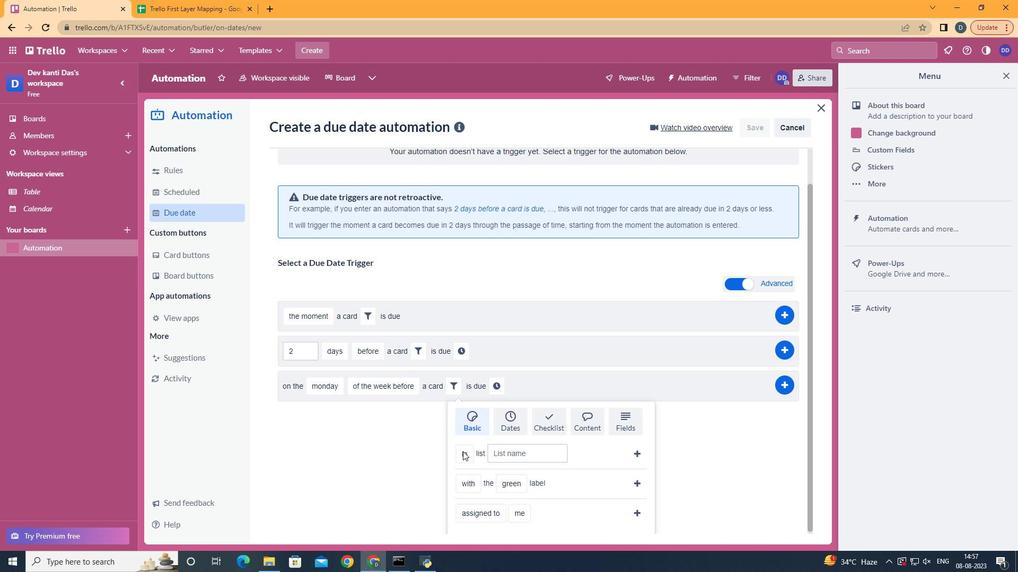 
Action: Mouse scrolled (462, 451) with delta (0, 0)
Screenshot: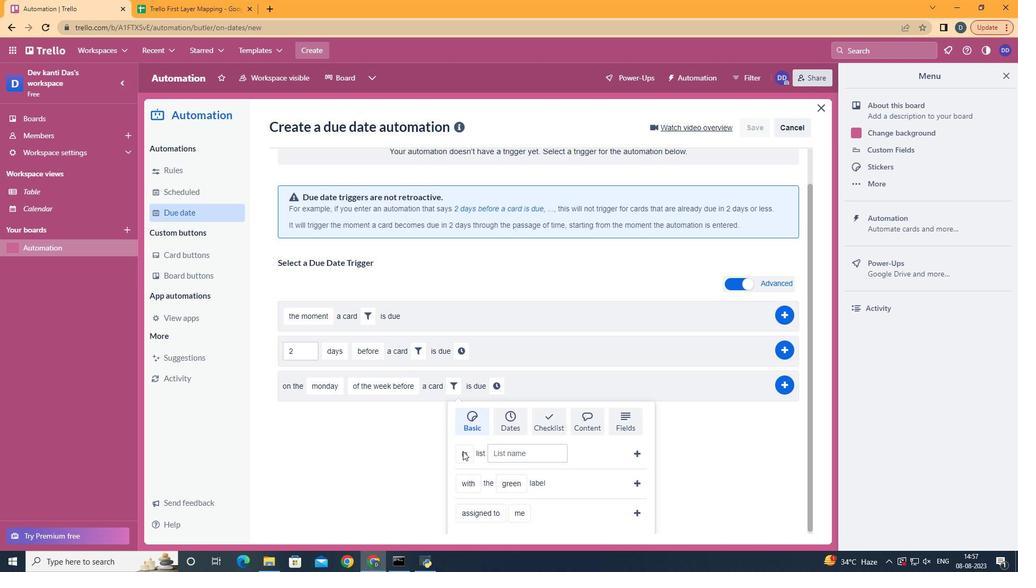 
Action: Mouse scrolled (462, 451) with delta (0, 0)
Screenshot: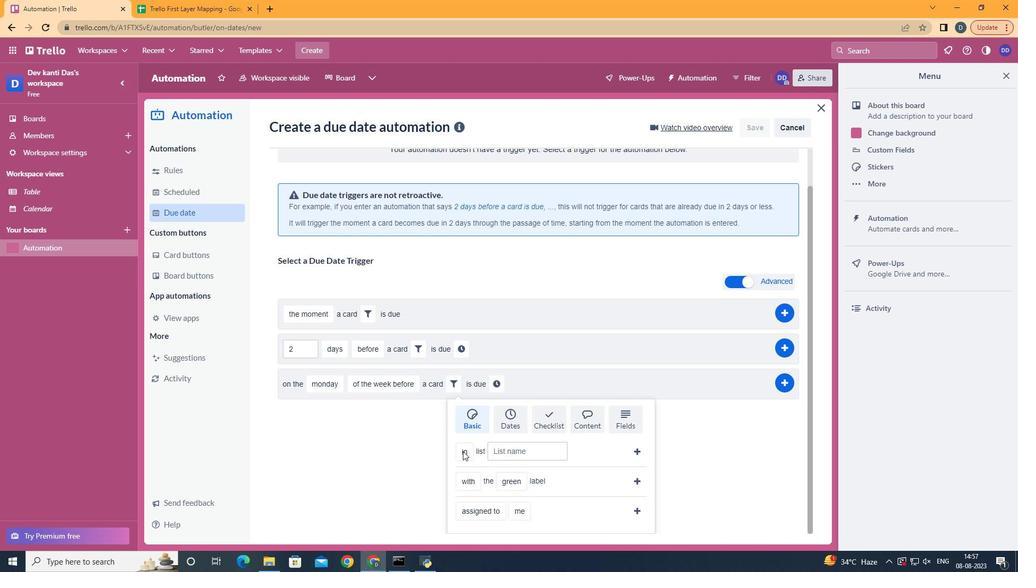 
Action: Mouse scrolled (462, 451) with delta (0, 0)
Screenshot: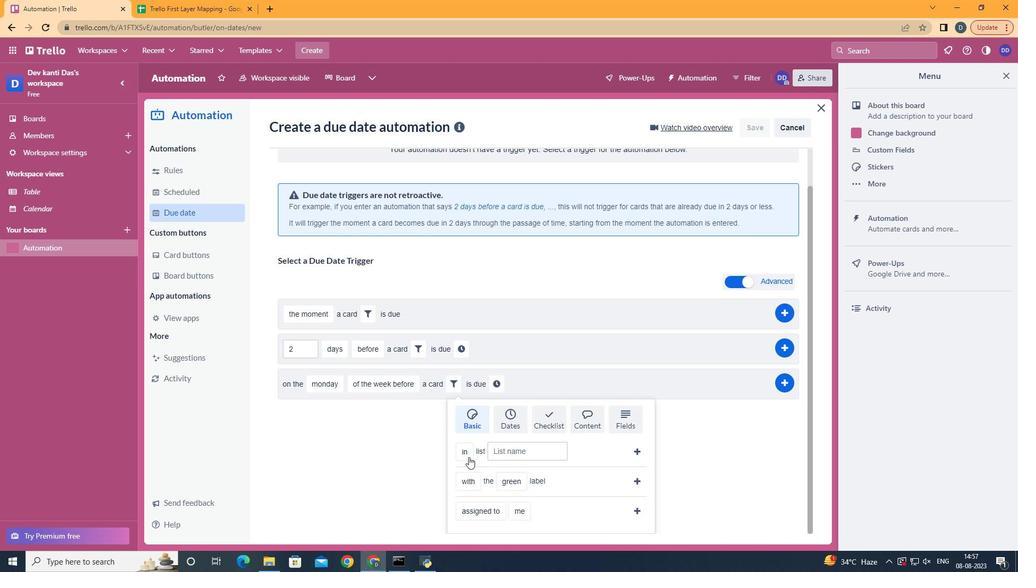 
Action: Mouse moved to (482, 439)
Screenshot: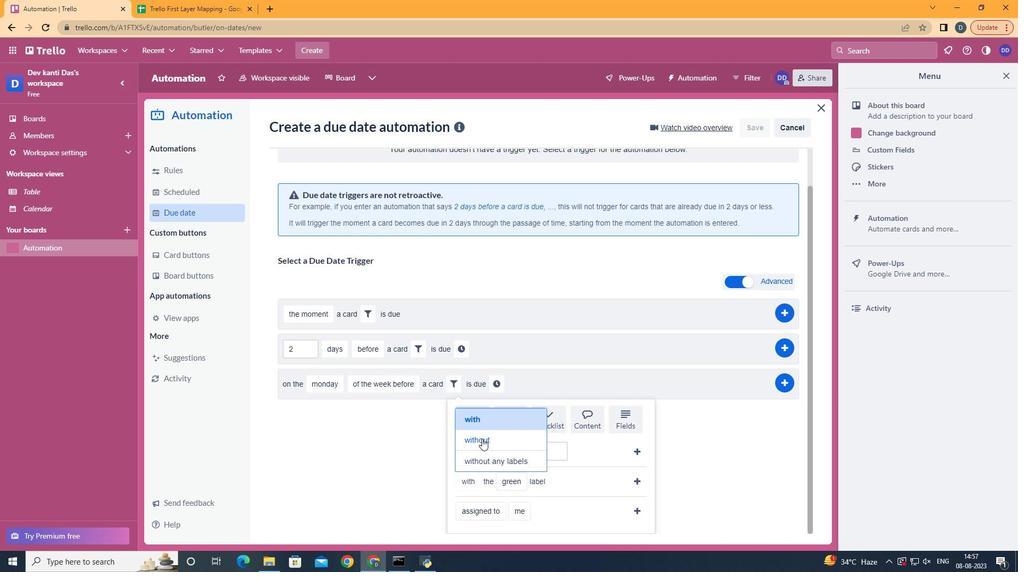 
Action: Mouse pressed left at (482, 439)
Screenshot: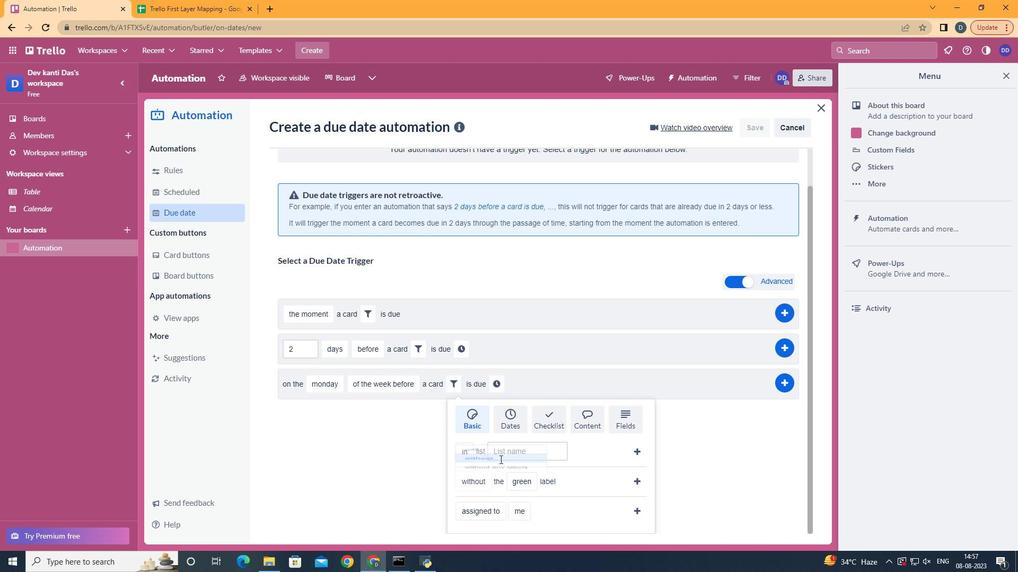 
Action: Mouse moved to (525, 455)
Screenshot: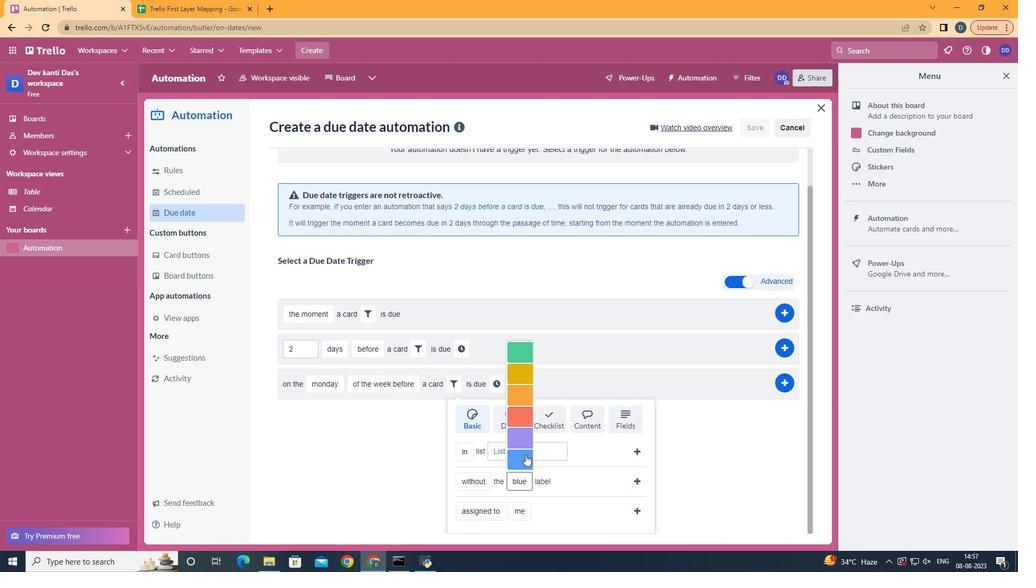 
Action: Mouse pressed left at (525, 455)
Screenshot: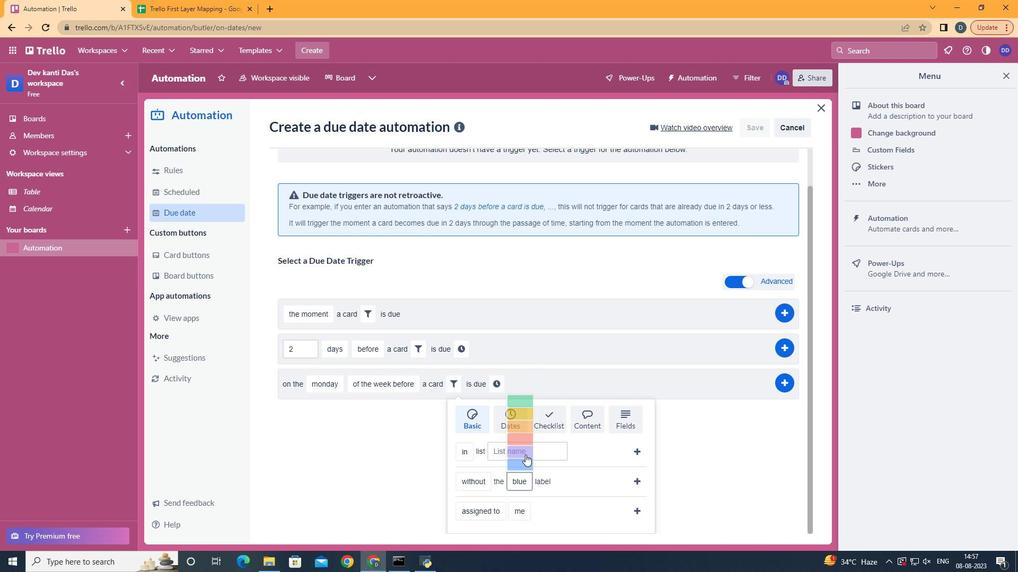 
Action: Mouse moved to (640, 481)
Screenshot: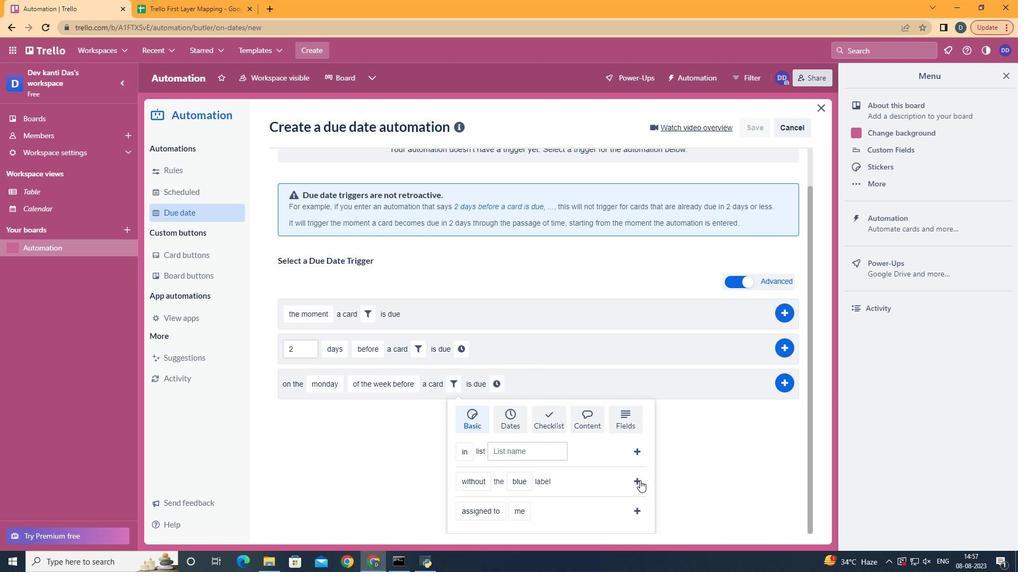 
Action: Mouse pressed left at (640, 481)
Screenshot: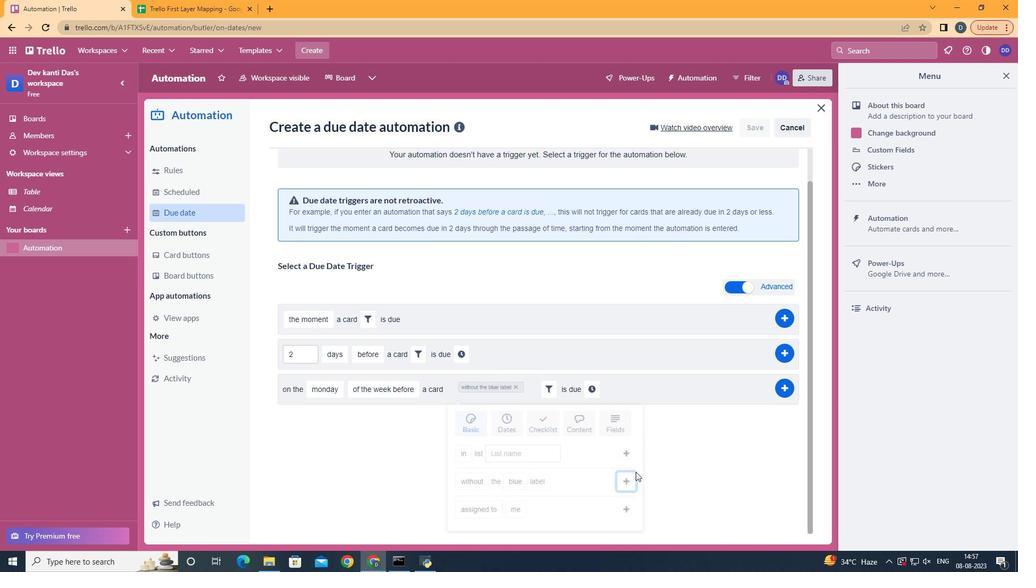 
Action: Mouse moved to (586, 425)
Screenshot: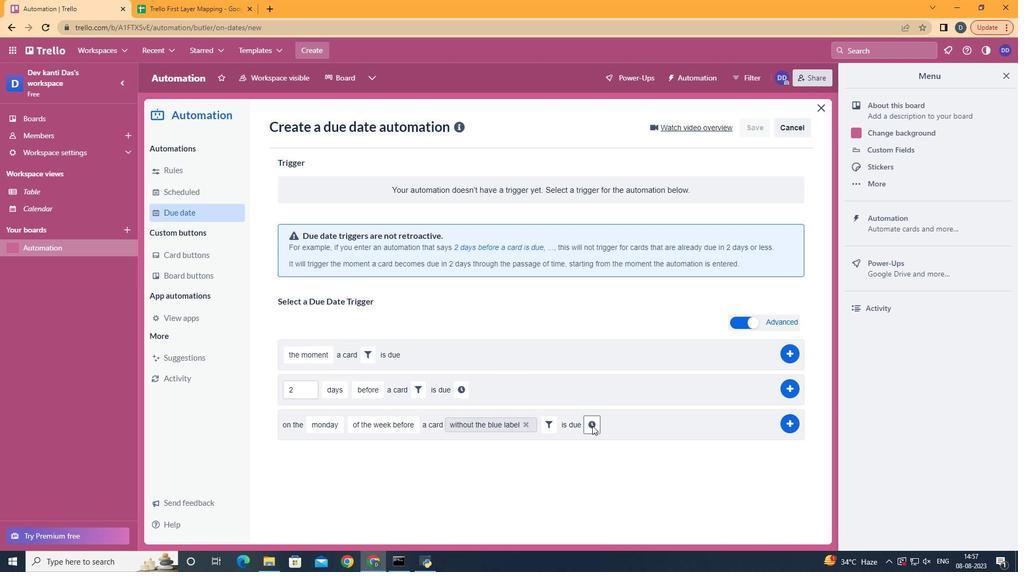 
Action: Mouse pressed left at (586, 425)
Screenshot: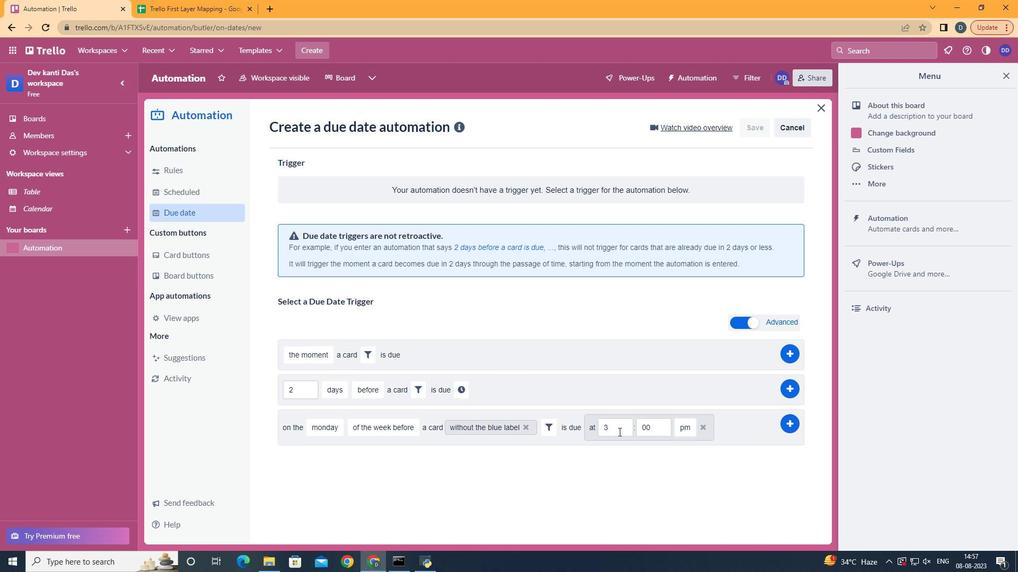 
Action: Mouse moved to (624, 432)
Screenshot: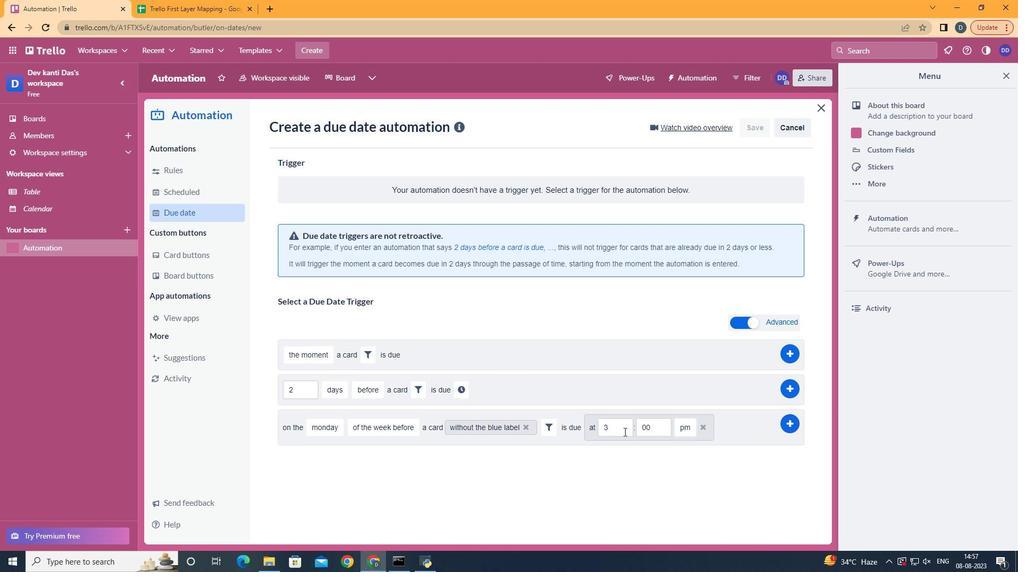 
Action: Mouse pressed left at (624, 432)
Screenshot: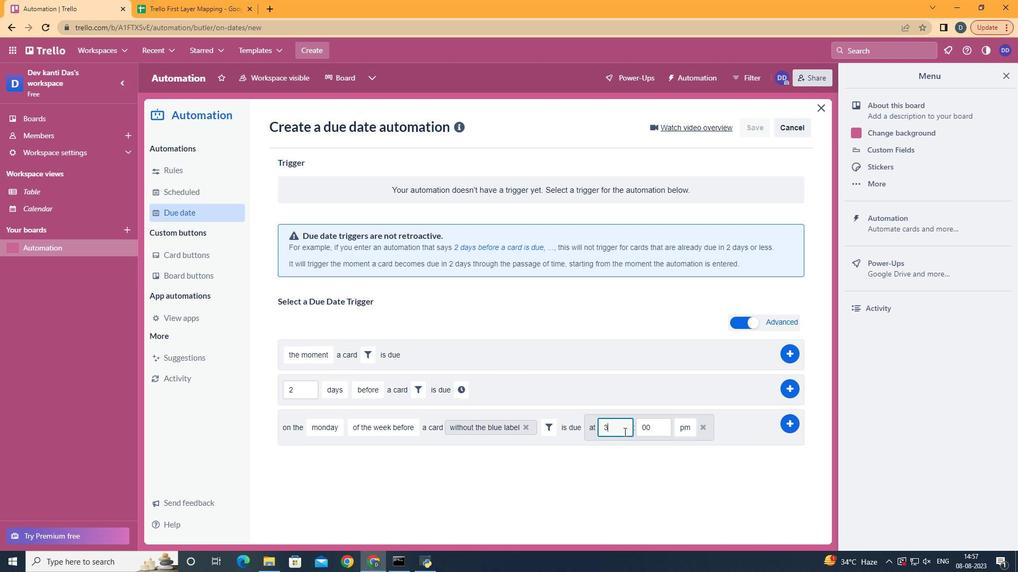 
Action: Mouse moved to (632, 430)
Screenshot: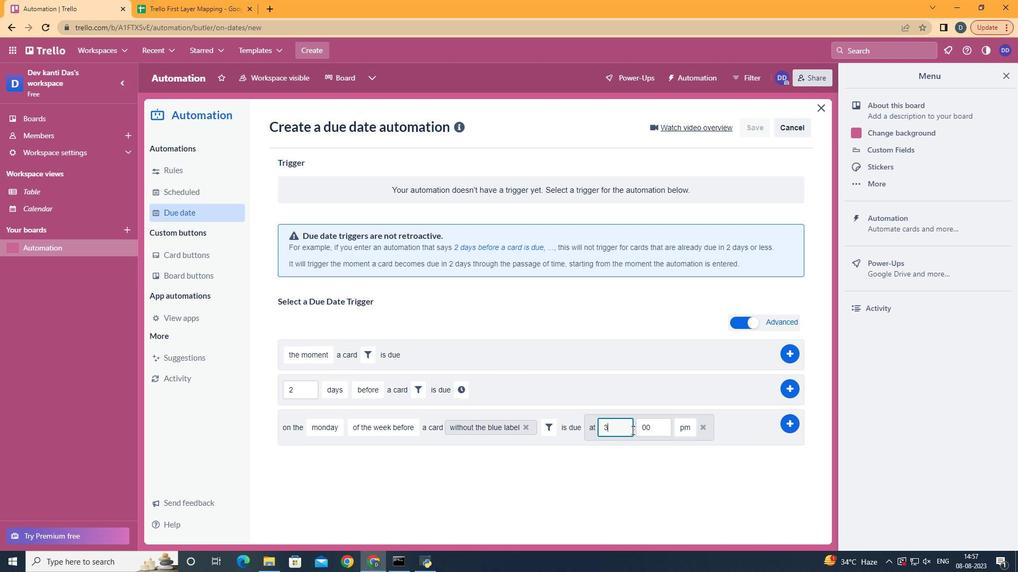 
Action: Key pressed <Key.backspace>11
Screenshot: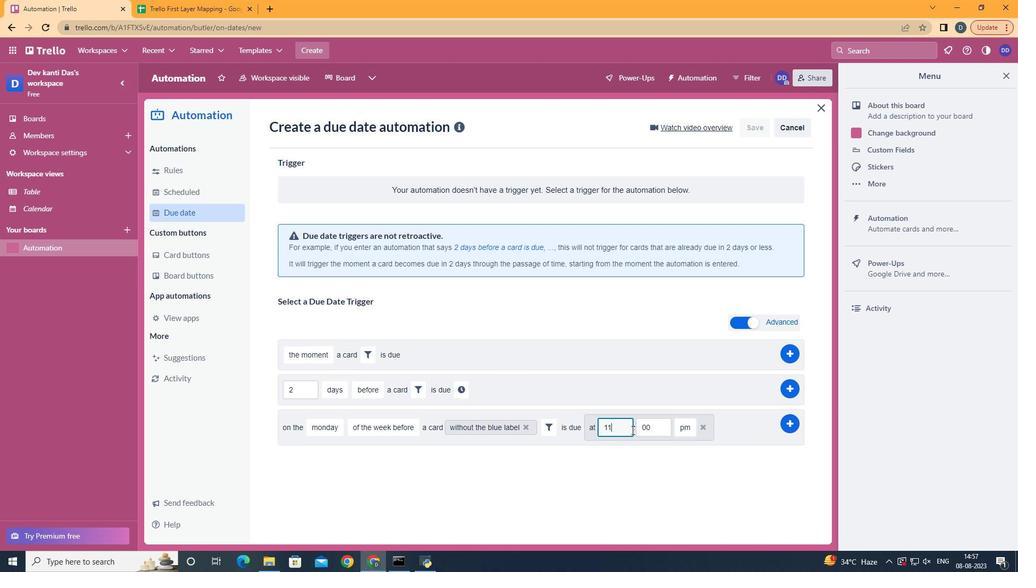 
Action: Mouse moved to (685, 449)
Screenshot: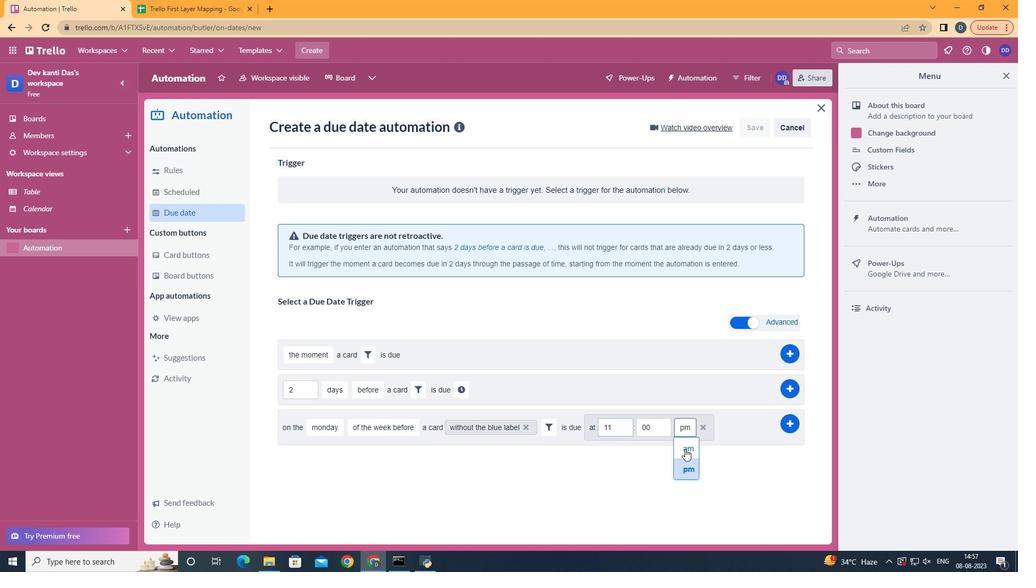 
Action: Mouse pressed left at (685, 449)
Screenshot: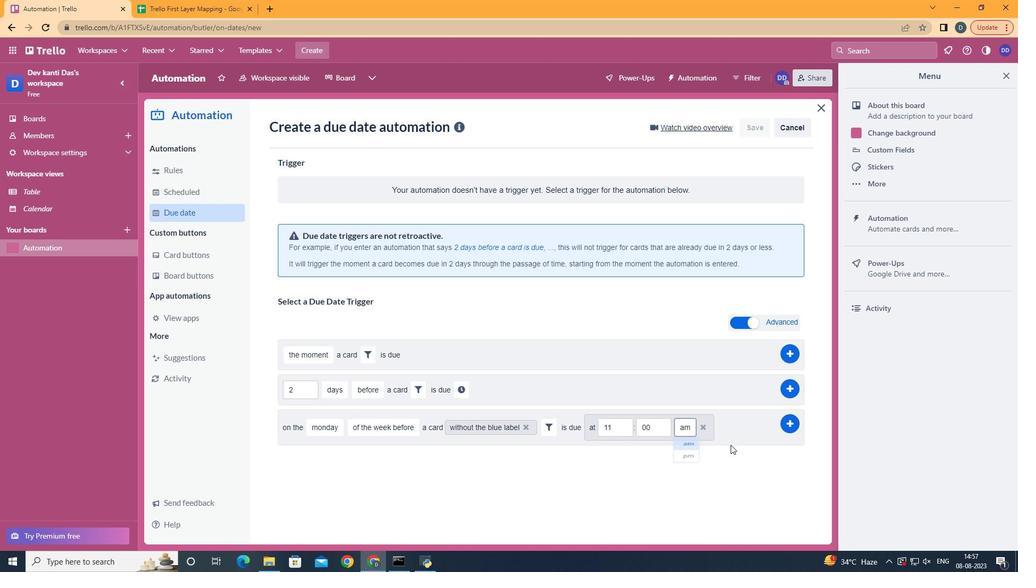 
Action: Mouse moved to (788, 422)
Screenshot: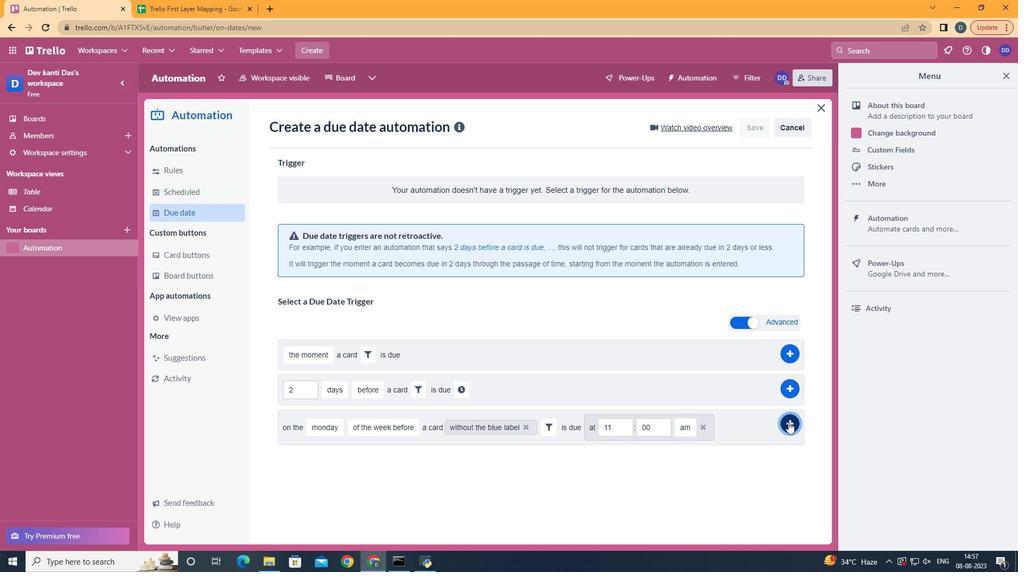 
Action: Mouse pressed left at (788, 422)
Screenshot: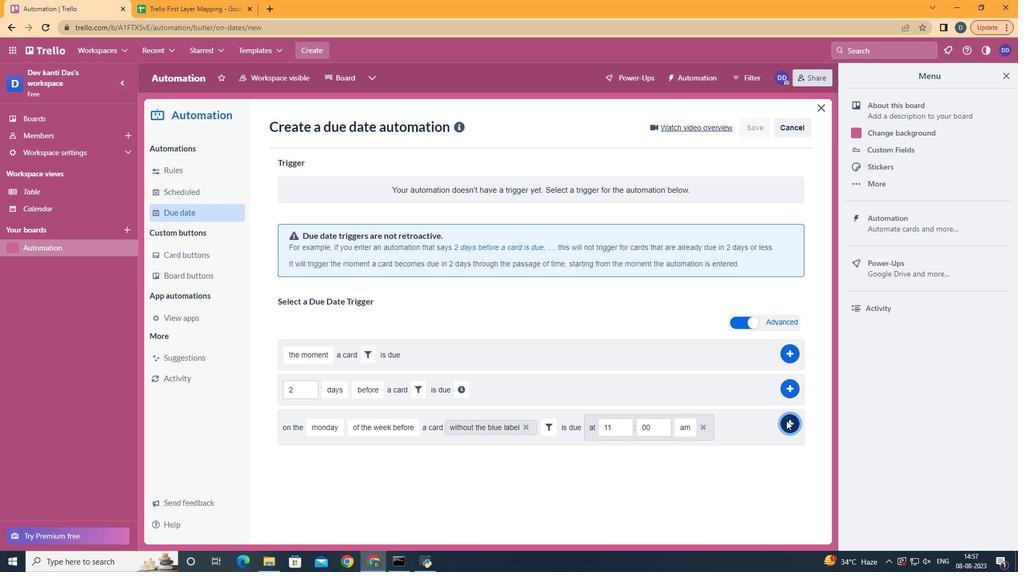 
Action: Mouse moved to (580, 168)
Screenshot: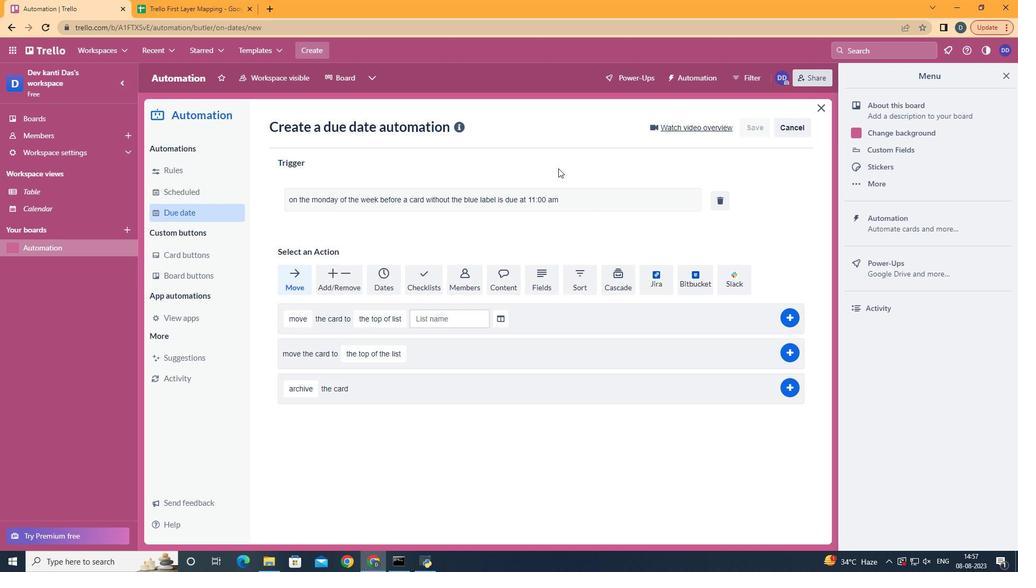 
